 Task: Reply to email with the signature Brenda Cooper with the subject Reminder for a vacation from softage.10@softage.net with the message I need your help in coordinating the logistics for the upcoming event. with BCC to softage.4@softage.net with an attached document Presentation.pptx
Action: Mouse moved to (1007, 190)
Screenshot: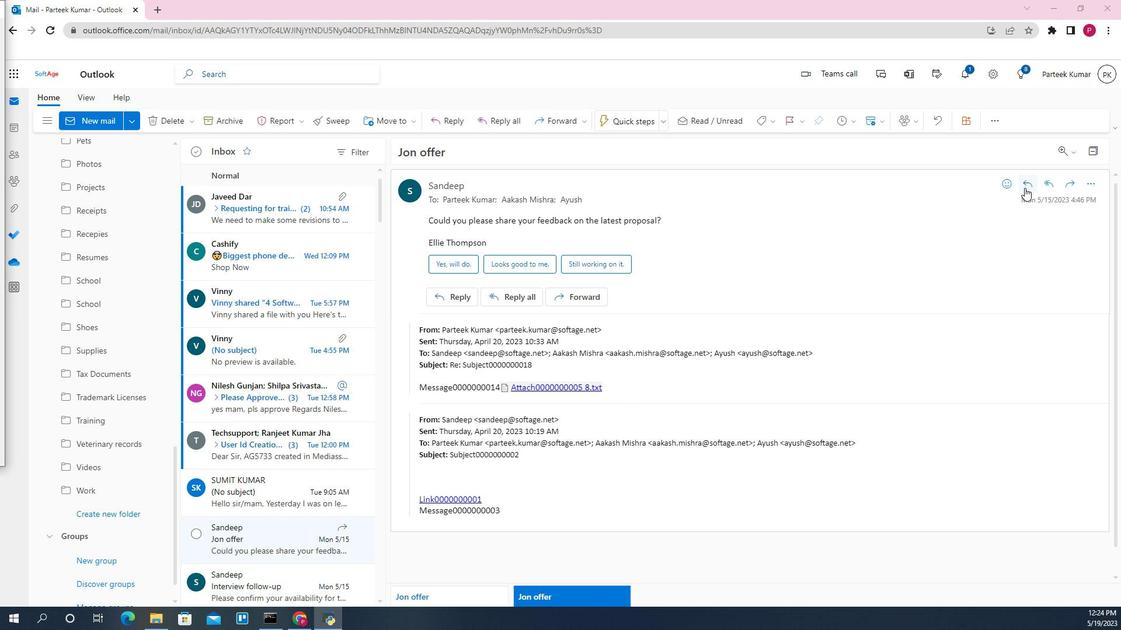 
Action: Mouse pressed left at (1007, 190)
Screenshot: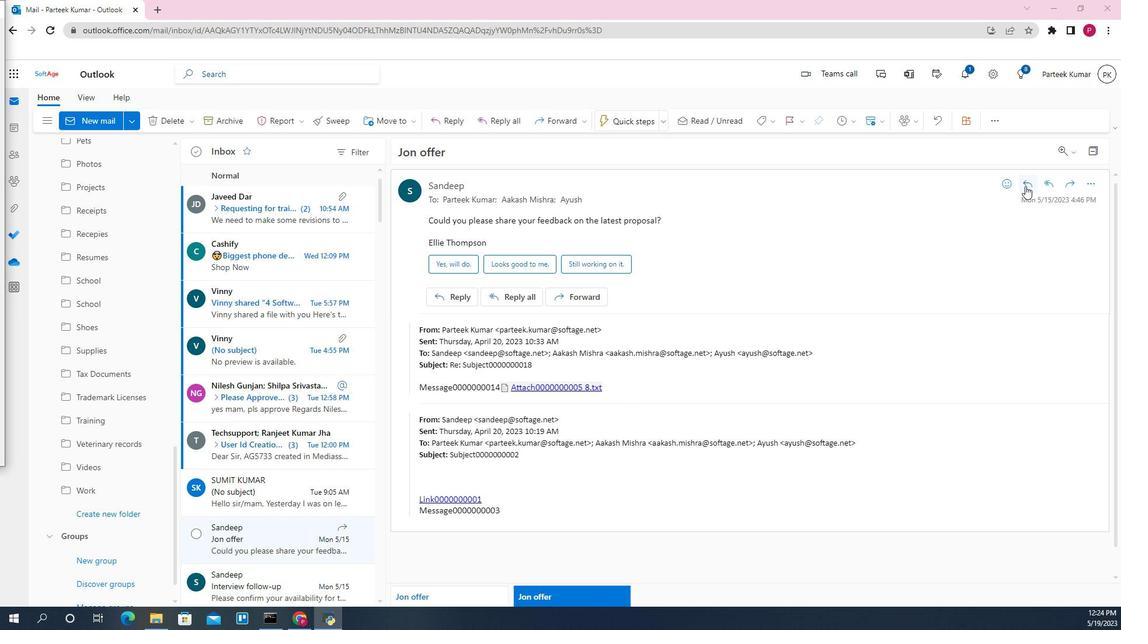 
Action: Mouse moved to (405, 324)
Screenshot: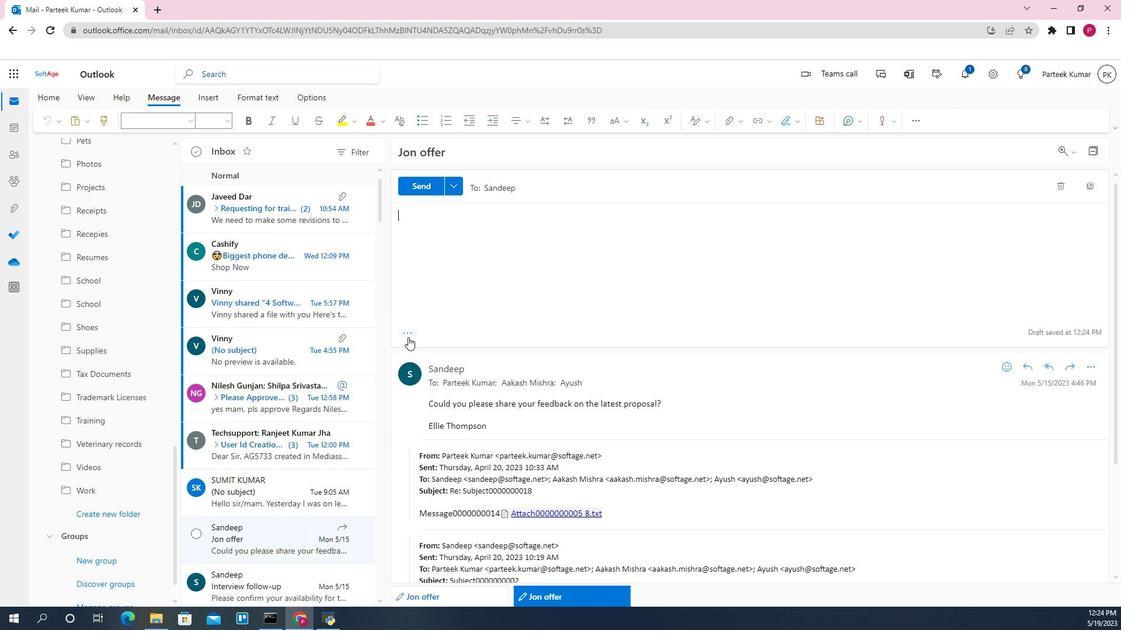 
Action: Mouse pressed left at (405, 324)
Screenshot: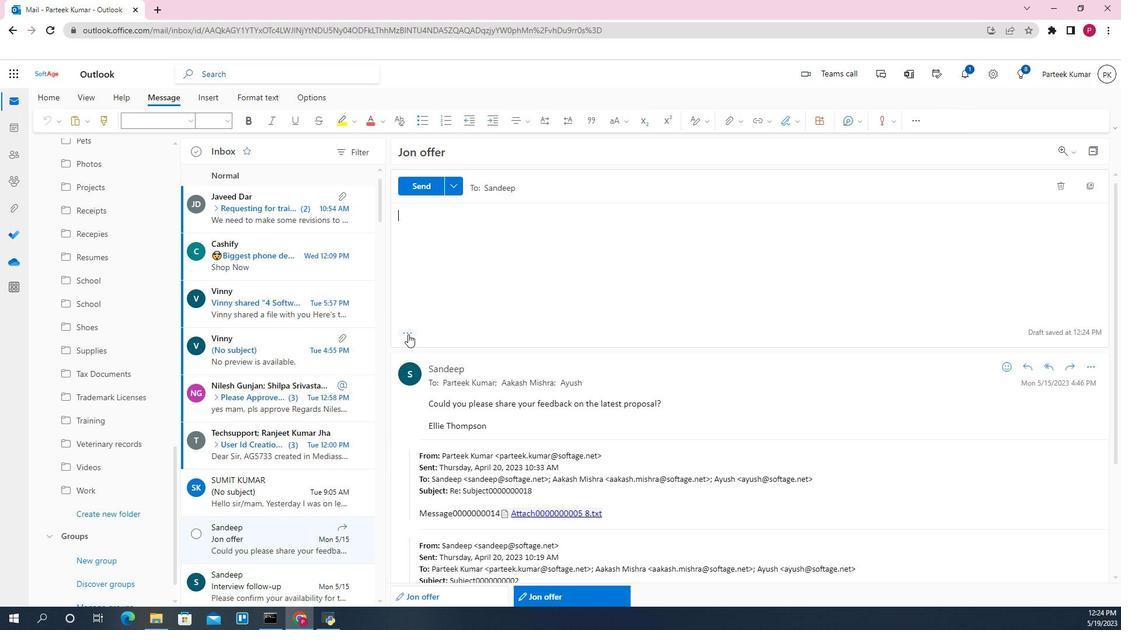 
Action: Mouse moved to (770, 131)
Screenshot: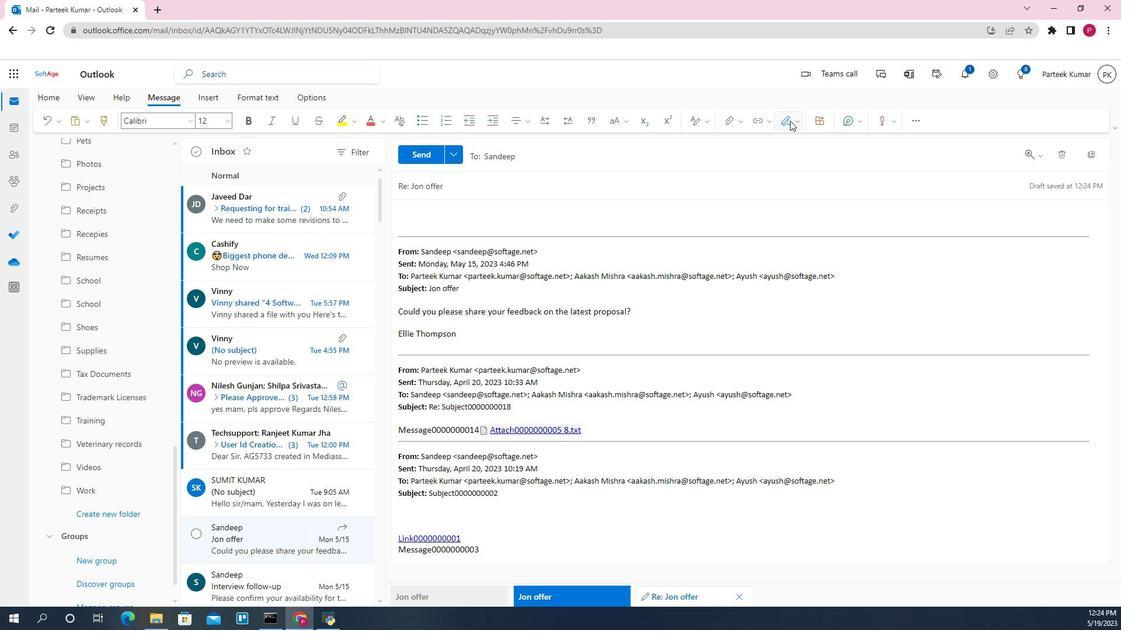 
Action: Mouse pressed left at (770, 131)
Screenshot: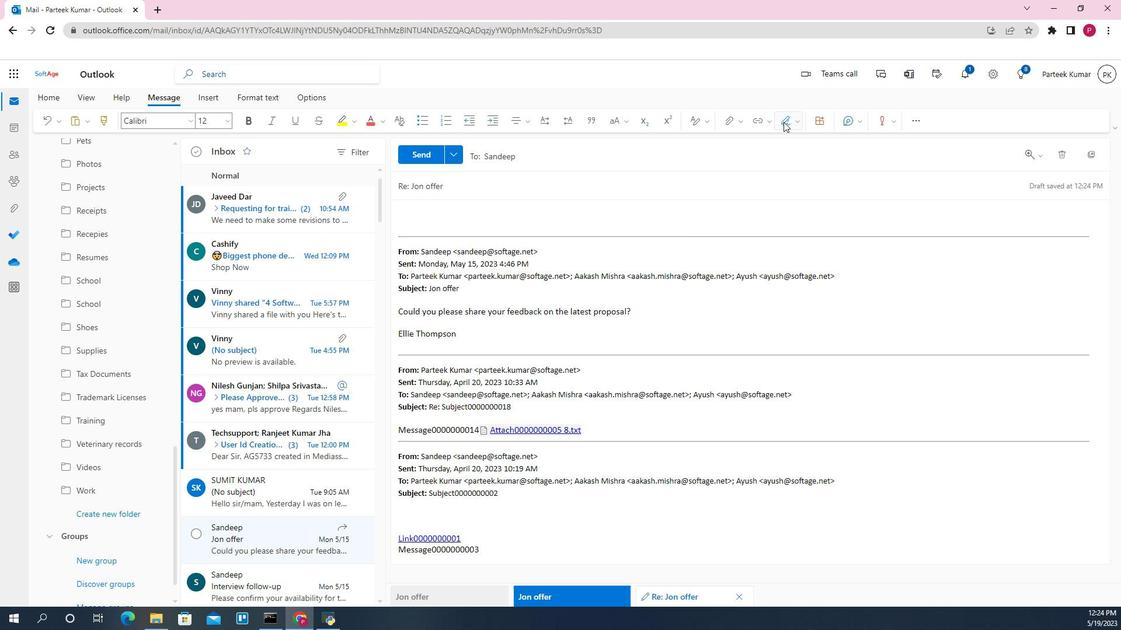 
Action: Mouse moved to (753, 175)
Screenshot: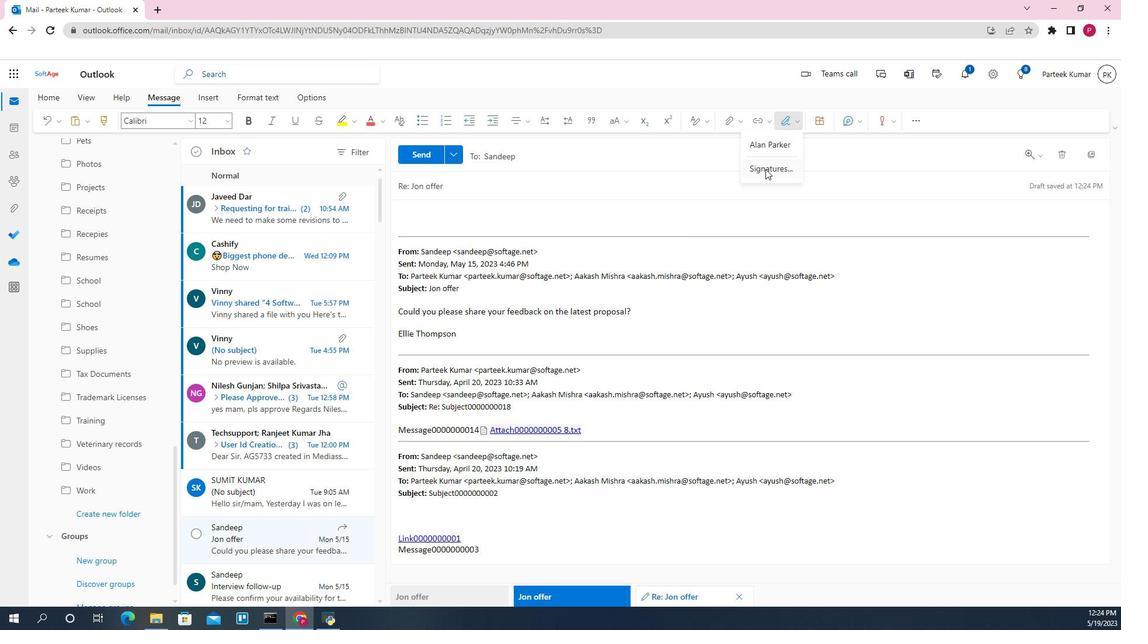
Action: Mouse pressed left at (753, 175)
Screenshot: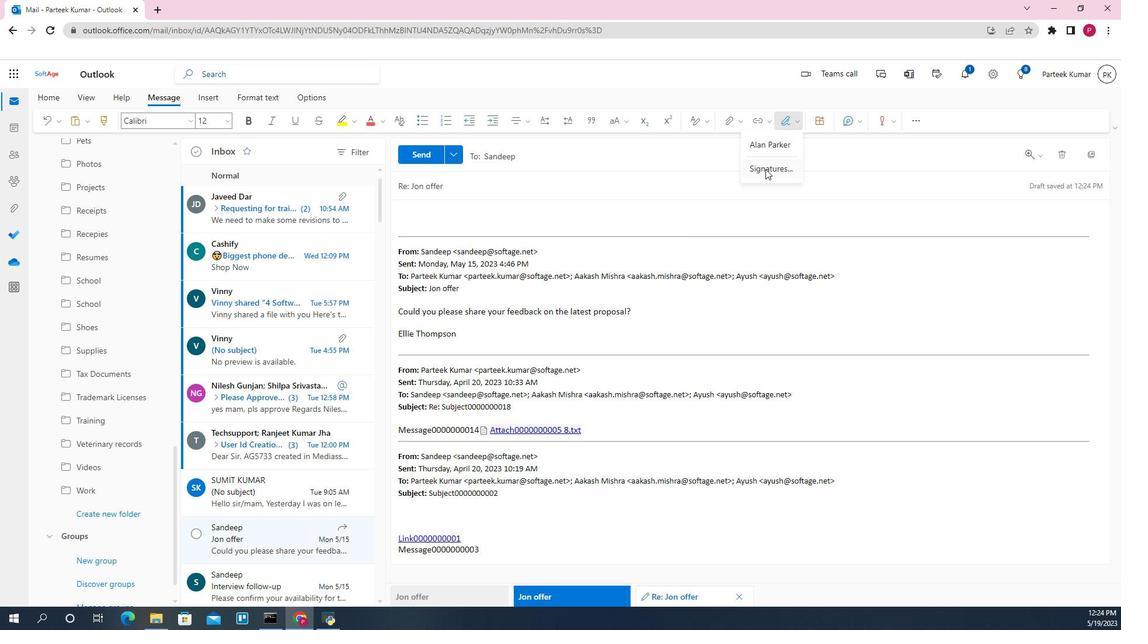 
Action: Mouse moved to (771, 211)
Screenshot: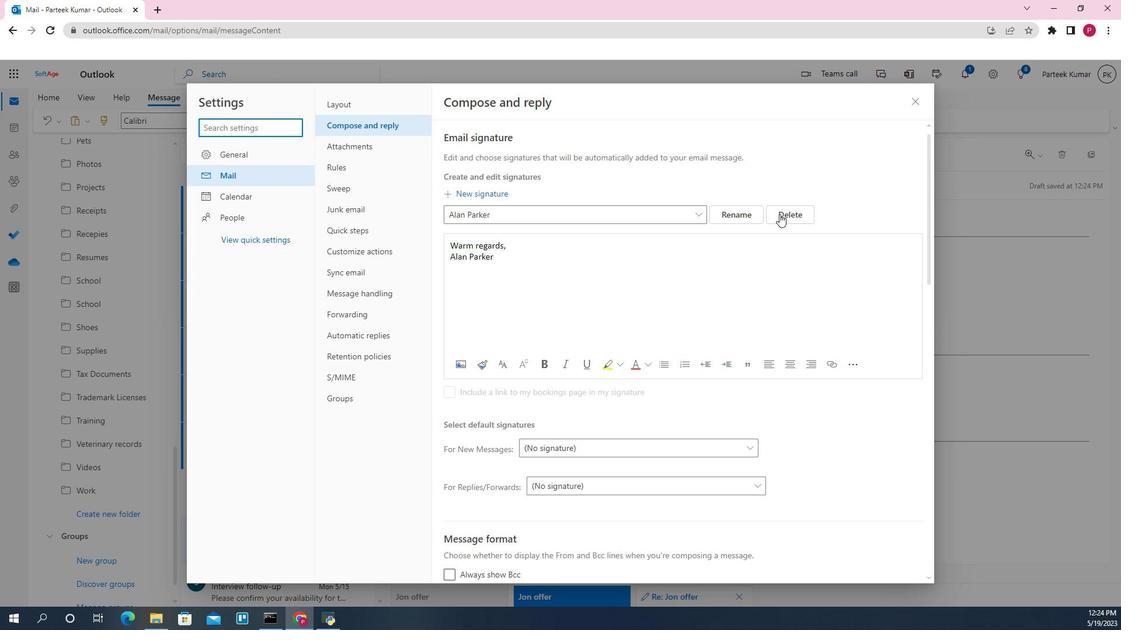 
Action: Mouse pressed left at (771, 211)
Screenshot: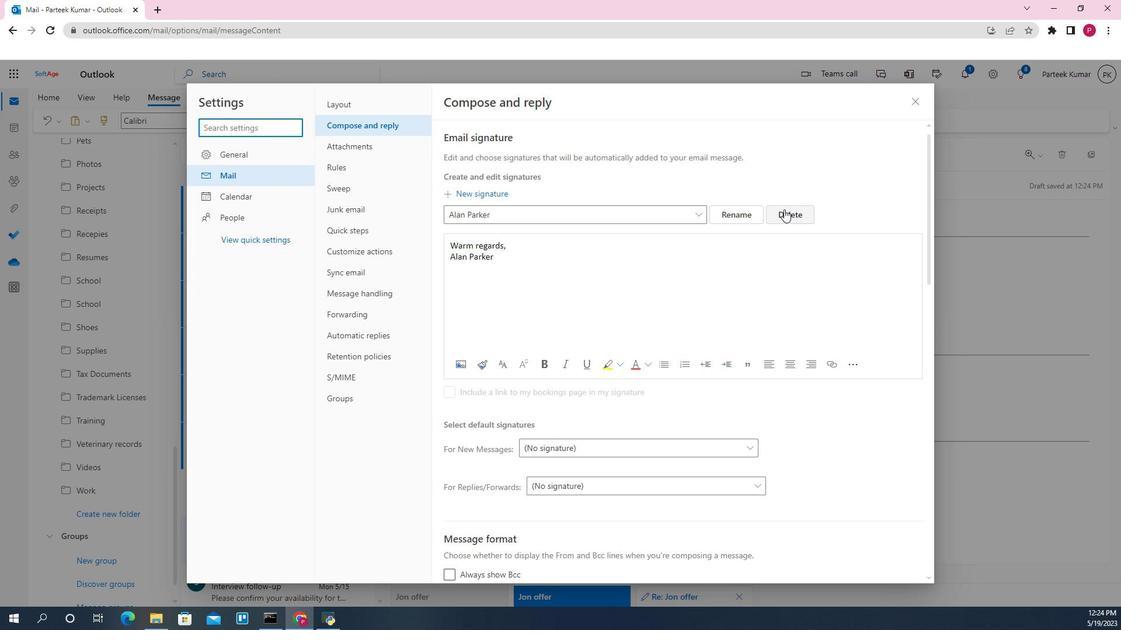 
Action: Mouse moved to (600, 221)
Screenshot: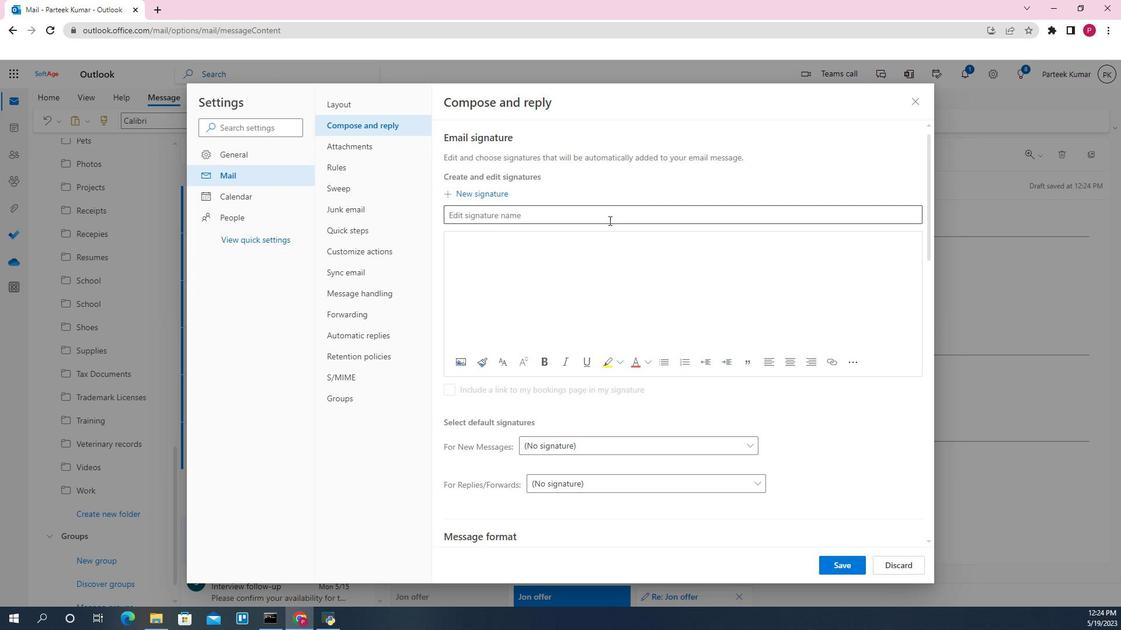
Action: Mouse pressed left at (600, 221)
Screenshot: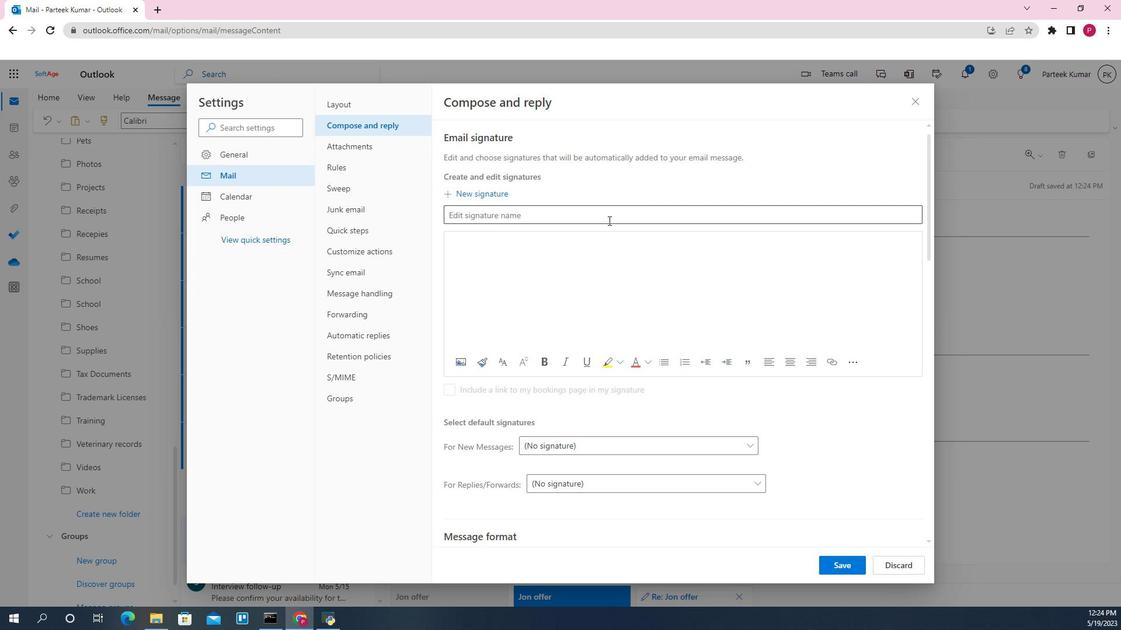 
Action: Key pressed <Key.shift><Key.shift><Key.shift><Key.shift><Key.shift>Brenda<Key.space><Key.shift>Cooper<Key.space>
Screenshot: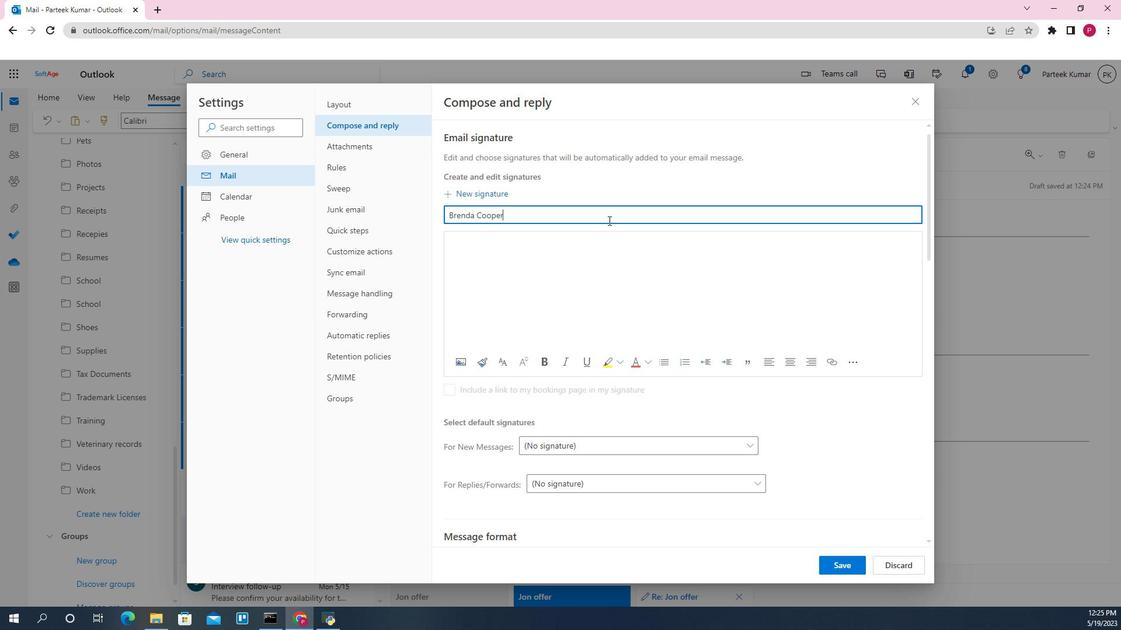 
Action: Mouse moved to (573, 242)
Screenshot: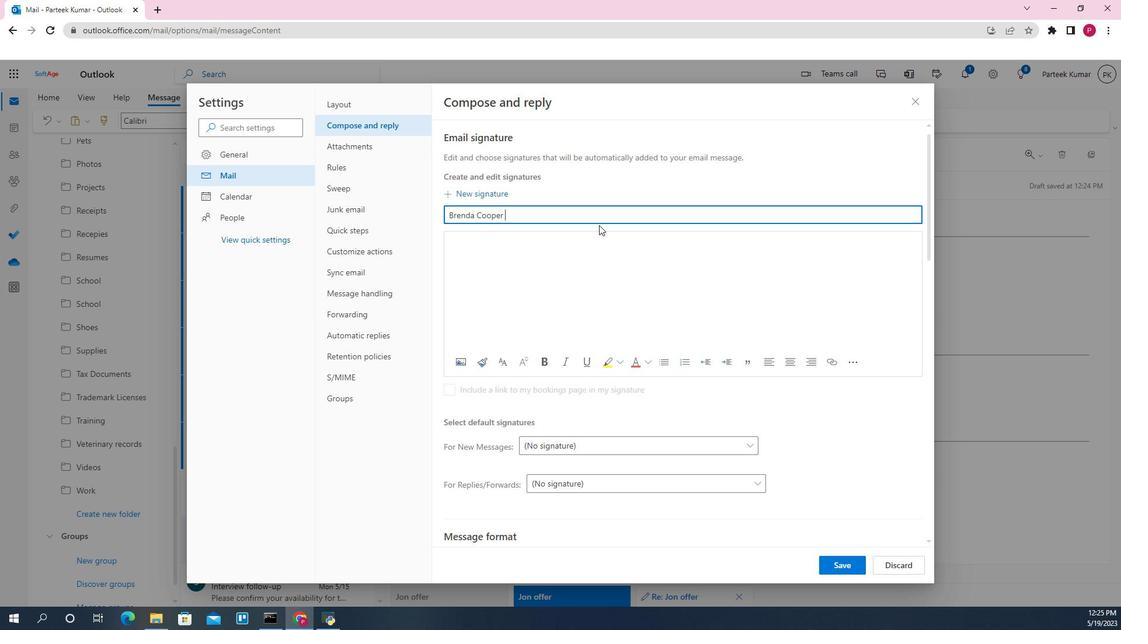 
Action: Mouse pressed left at (573, 242)
Screenshot: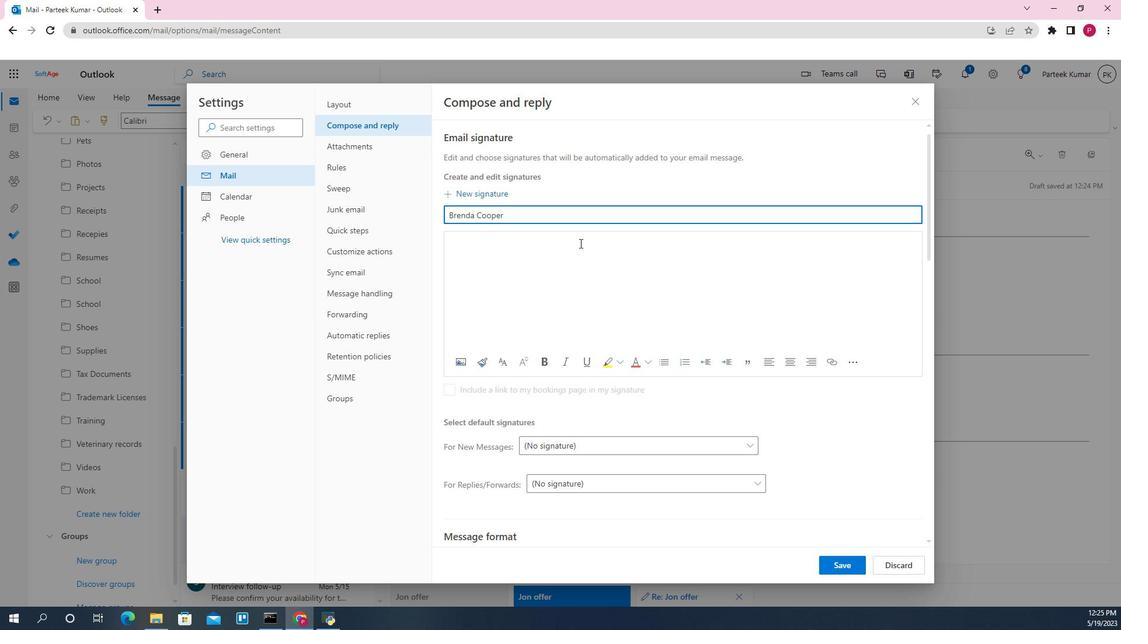 
Action: Key pressed <Key.shift><Key.shift><Key.shift>Brenda<Key.space><Key.shift>Cooper<Key.space>
Screenshot: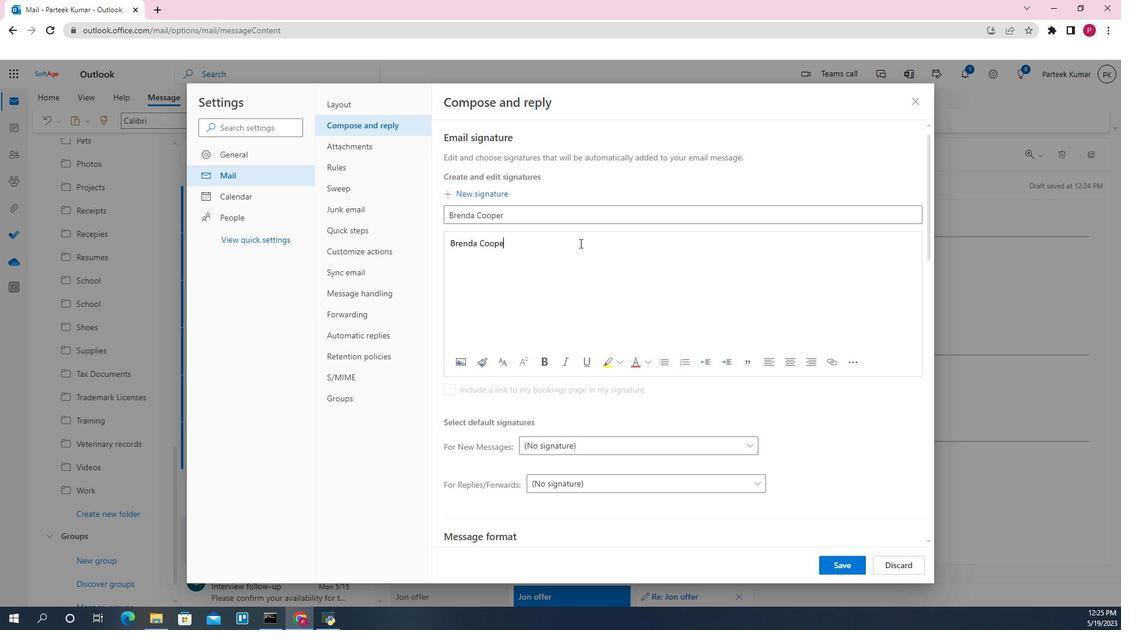 
Action: Mouse moved to (818, 537)
Screenshot: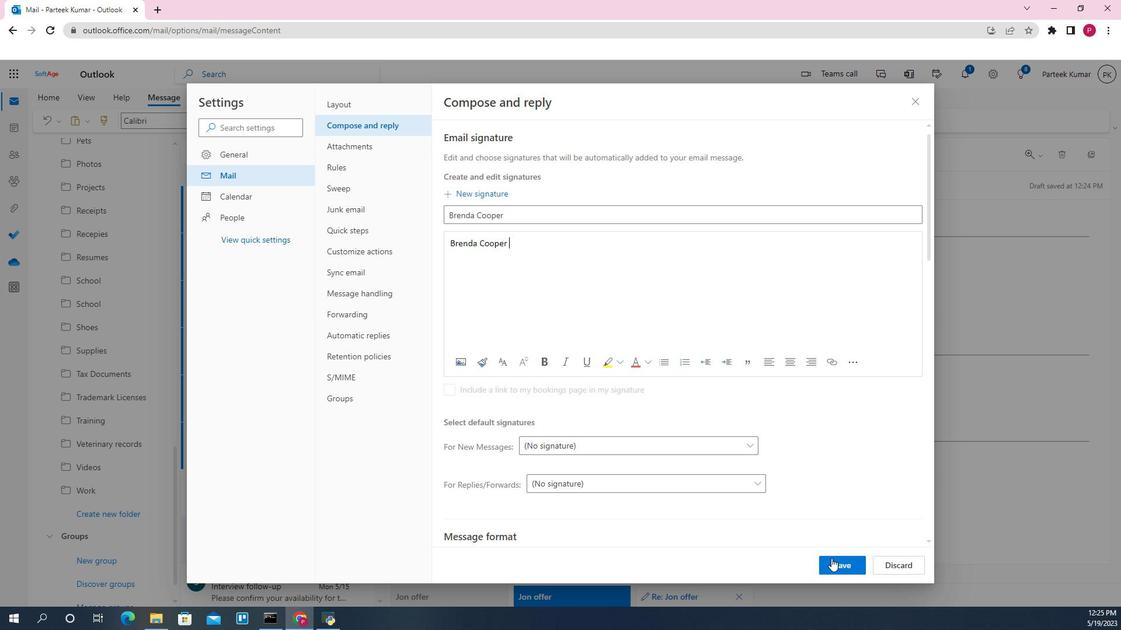 
Action: Mouse pressed left at (818, 537)
Screenshot: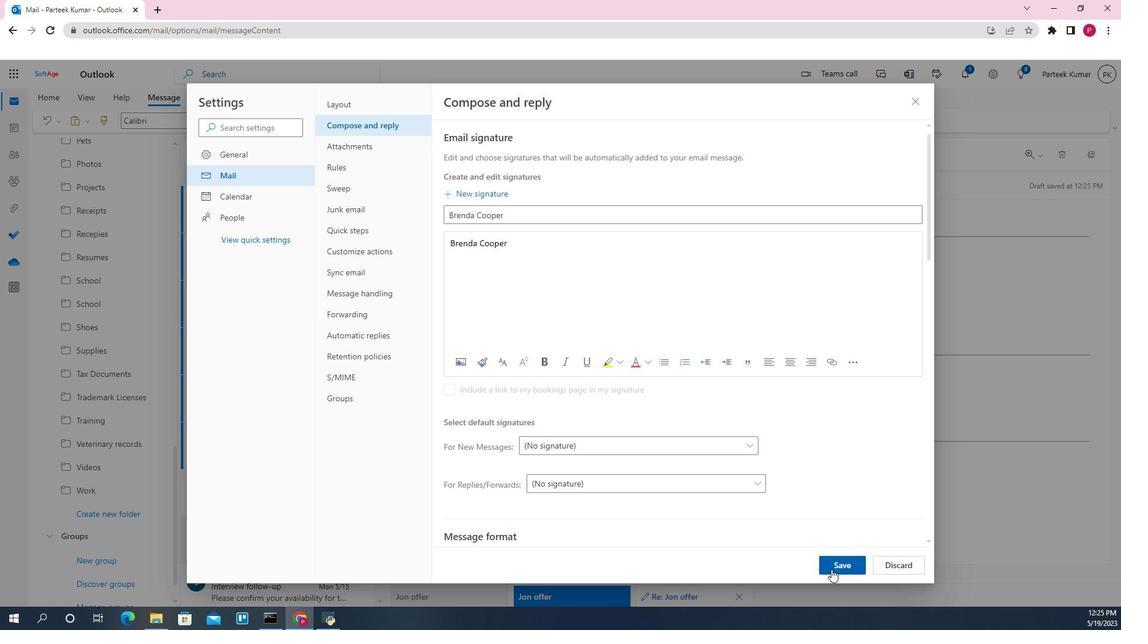 
Action: Mouse moved to (902, 109)
Screenshot: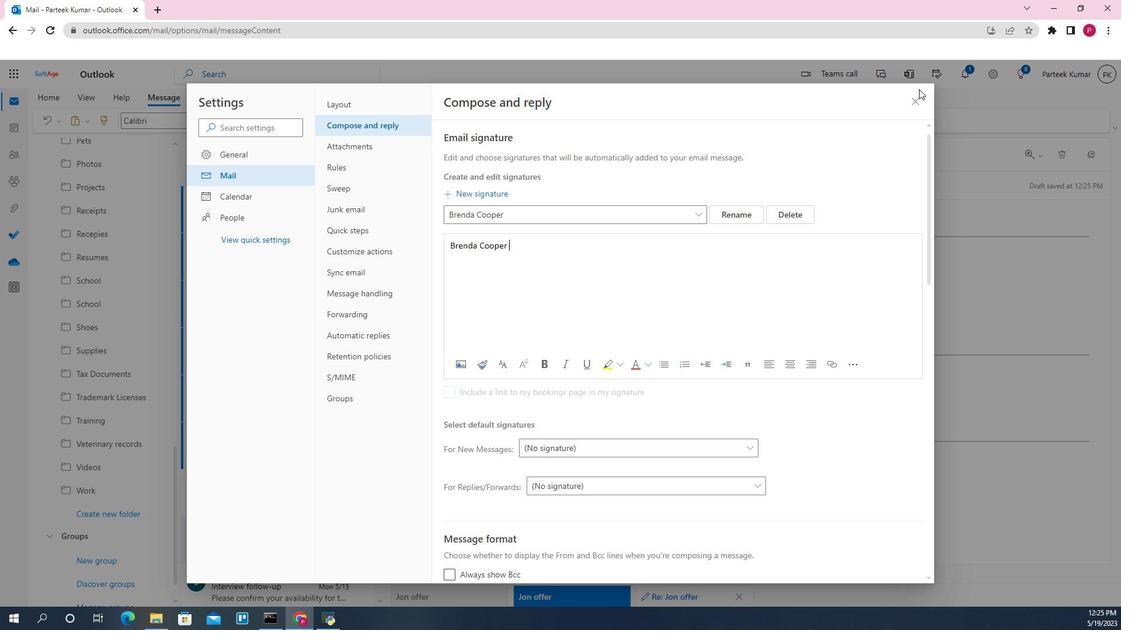 
Action: Mouse pressed left at (902, 109)
Screenshot: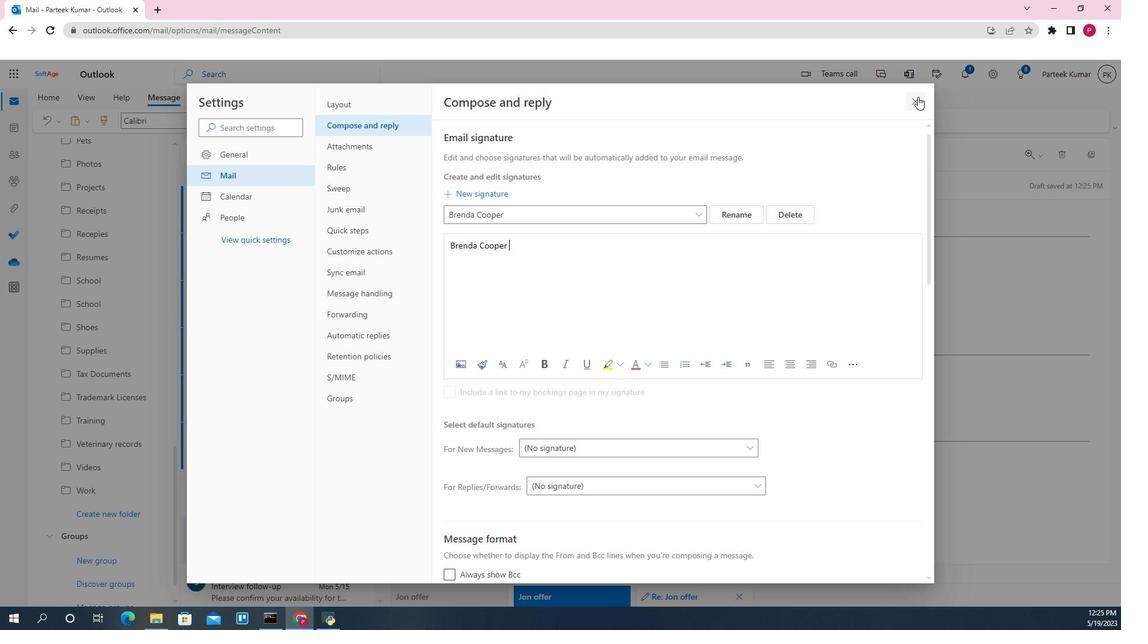 
Action: Mouse moved to (774, 136)
Screenshot: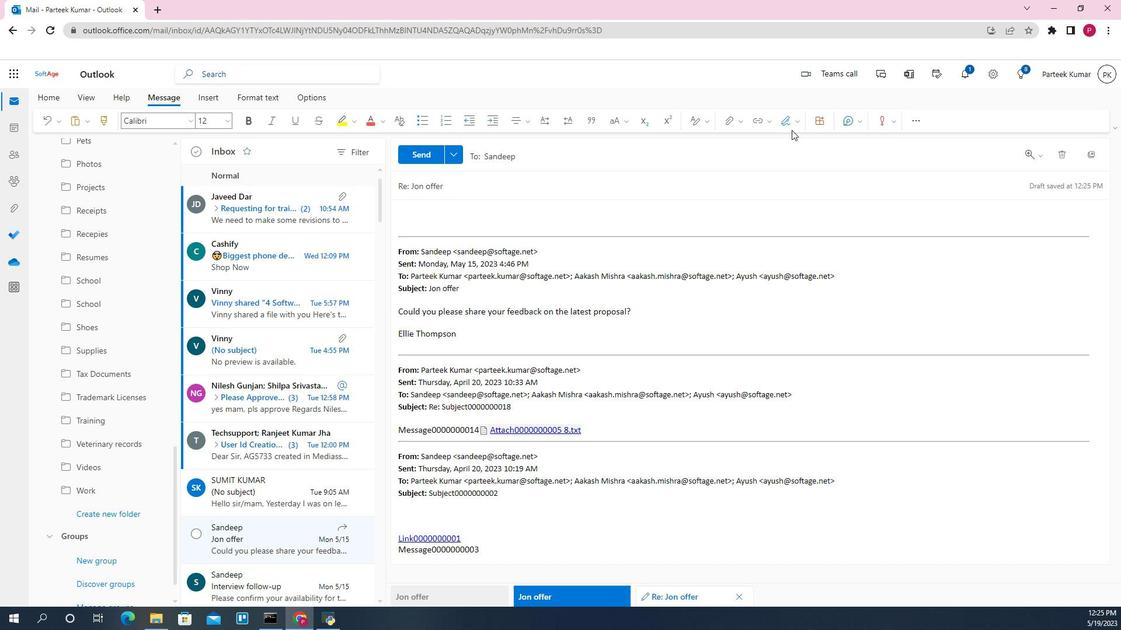 
Action: Mouse pressed left at (774, 136)
Screenshot: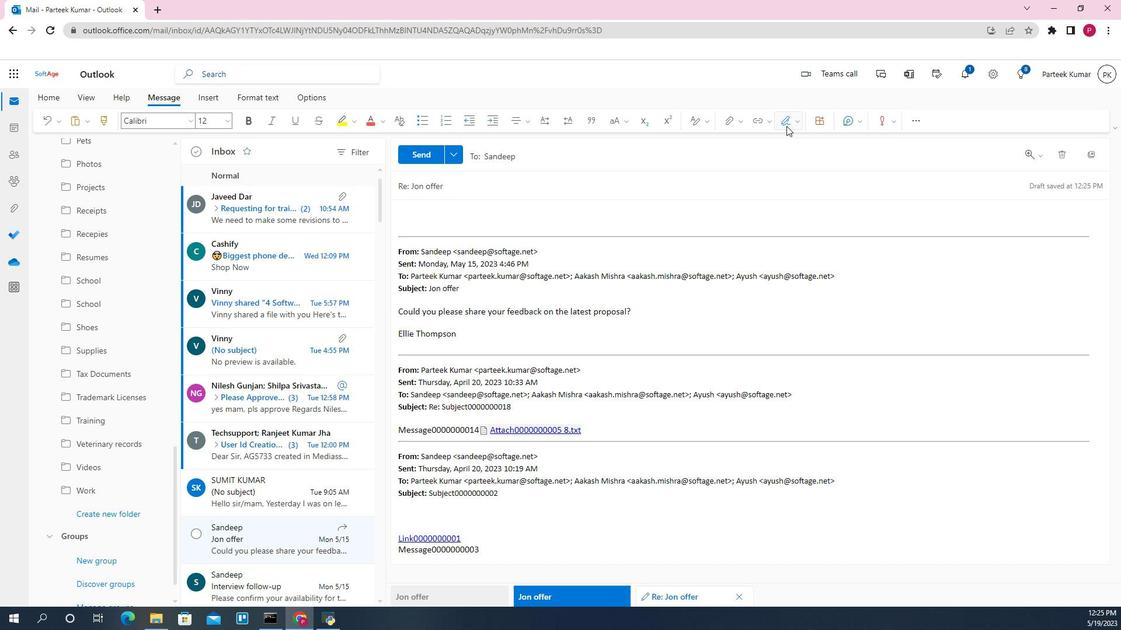 
Action: Mouse moved to (766, 155)
Screenshot: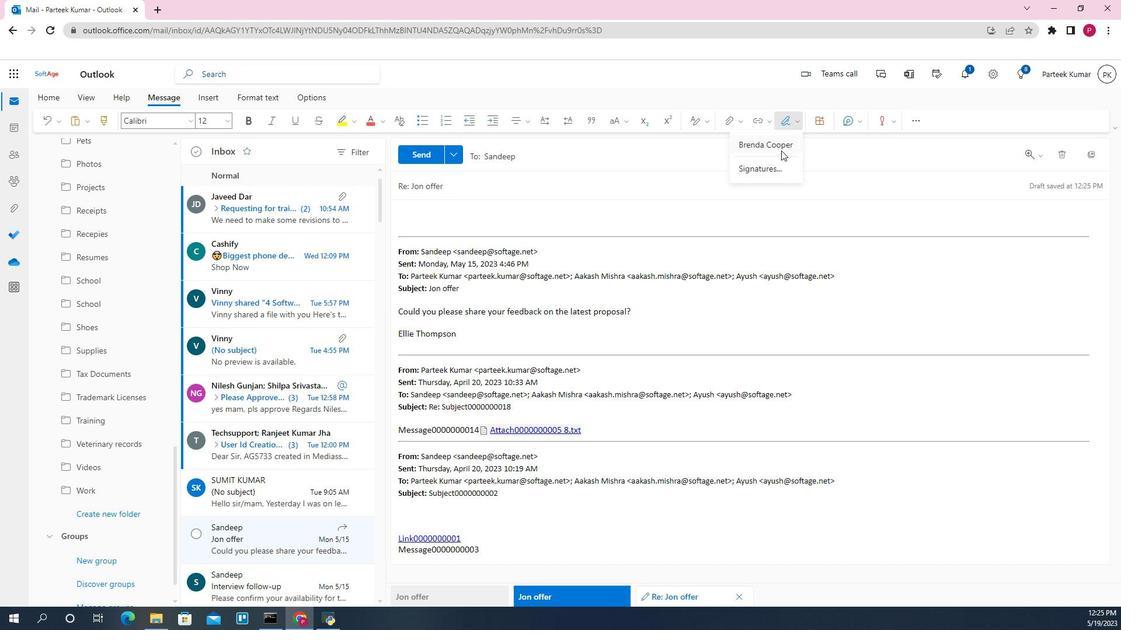 
Action: Mouse pressed left at (766, 155)
Screenshot: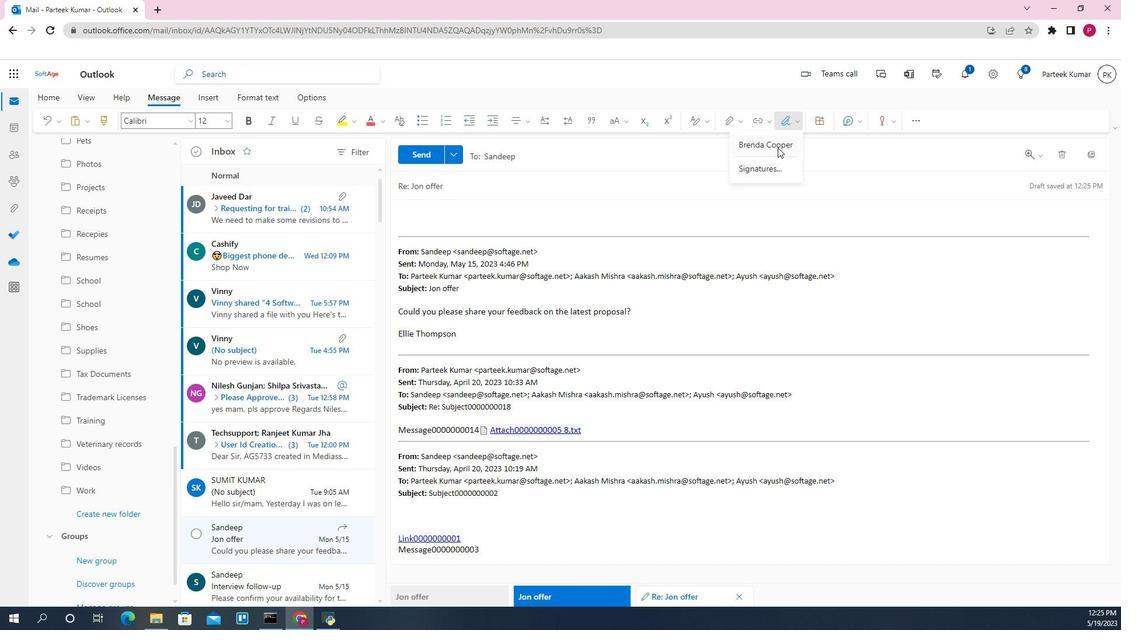 
Action: Mouse moved to (449, 193)
Screenshot: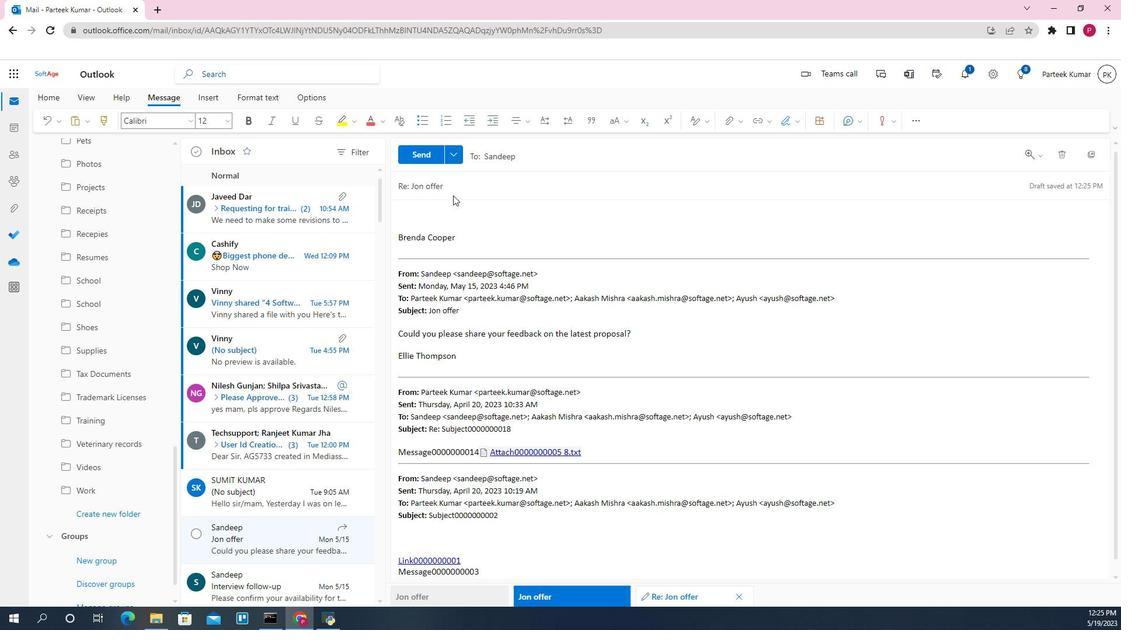 
Action: Mouse pressed left at (449, 193)
Screenshot: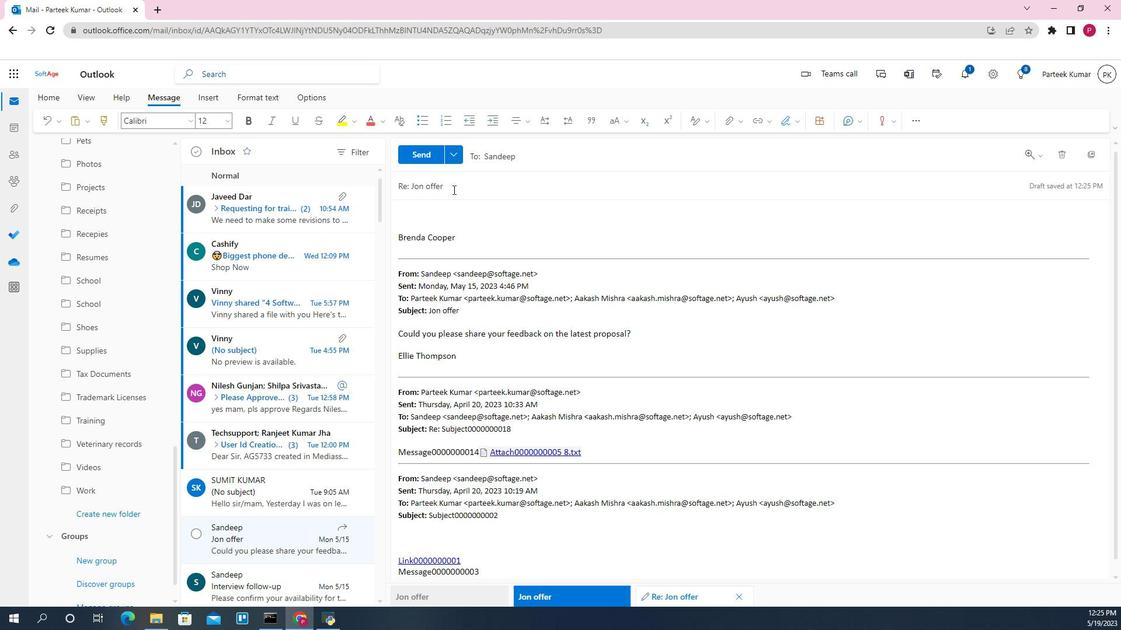 
Action: Mouse moved to (409, 199)
Screenshot: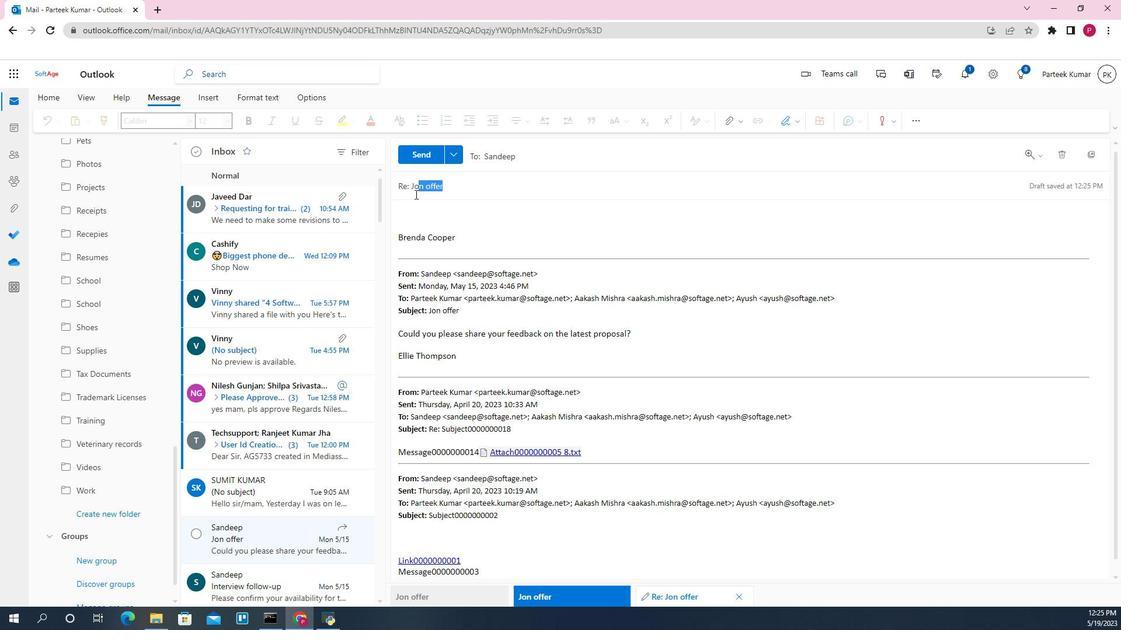 
Action: Key pressed <Key.shift>Reminder<Key.space>for<Key.space>a<Key.space>vacation<Key.space>
Screenshot: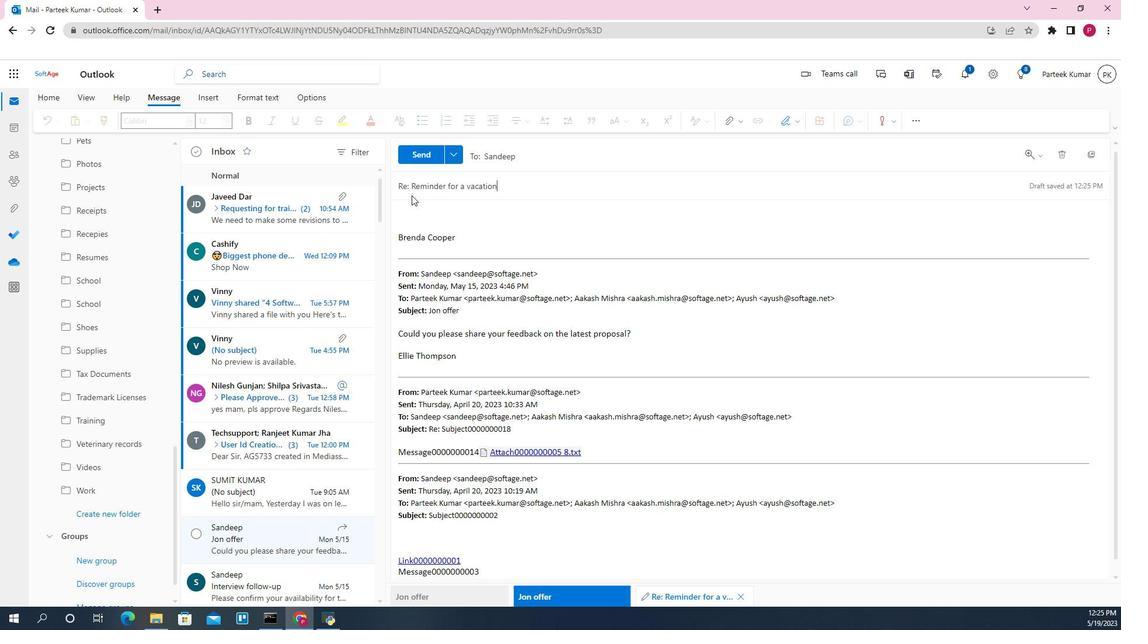 
Action: Mouse moved to (402, 210)
Screenshot: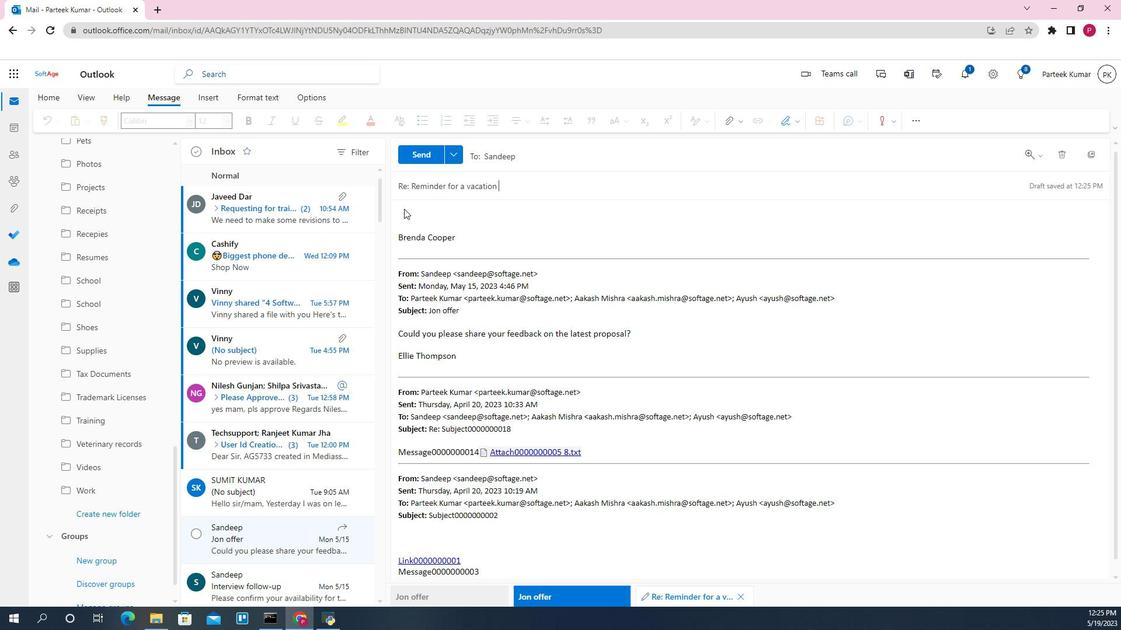 
Action: Key pressed <Key.tab><Key.shift>I<Key.space>need<Key.space>your<Key.space>help<Key.space>o<Key.backspace>in<Key.space>coordinating<Key.space>the<Key.space>logistics<Key.space>for<Key.space>the<Key.space>upcoming<Key.space>event<Key.space><Key.backspace>.<Key.space>
Screenshot: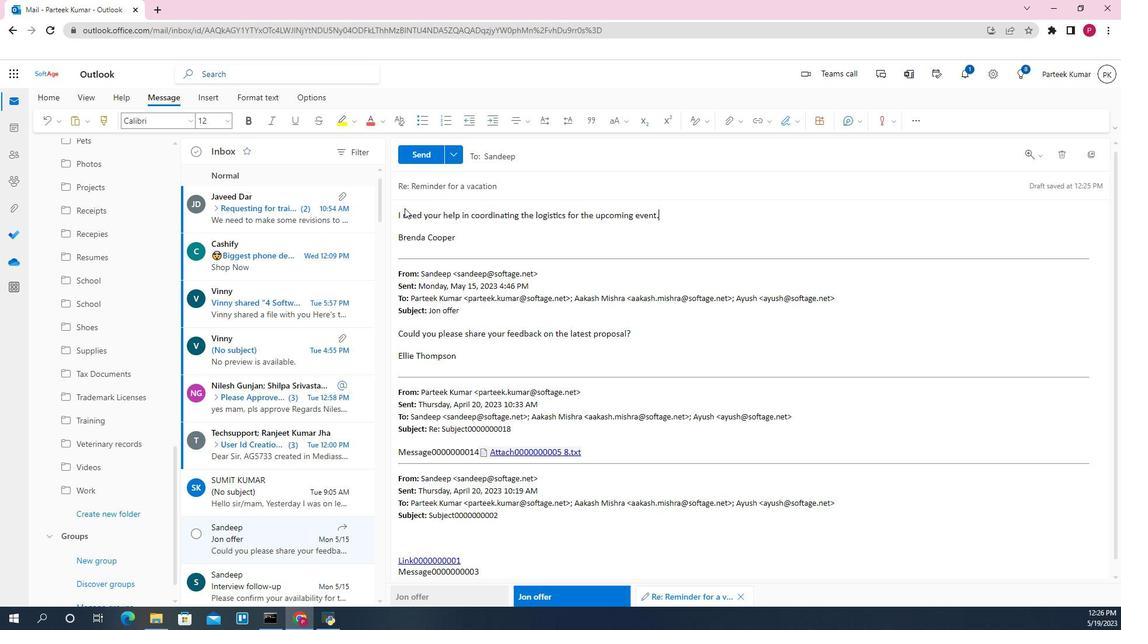 
Action: Mouse moved to (913, 161)
Screenshot: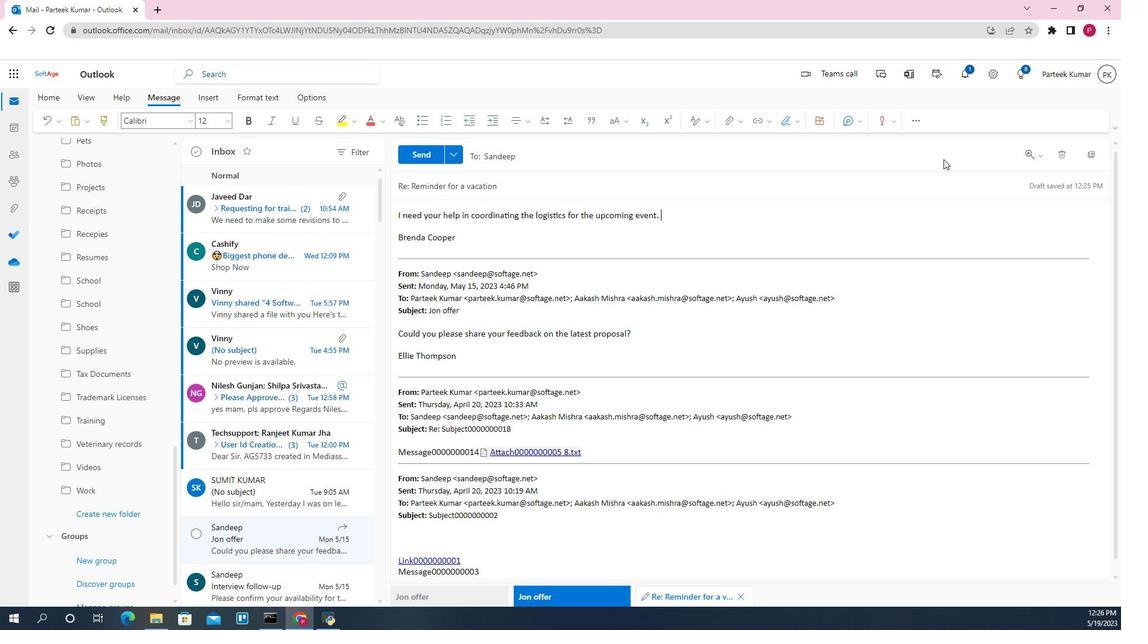 
Action: Mouse pressed left at (913, 161)
Screenshot: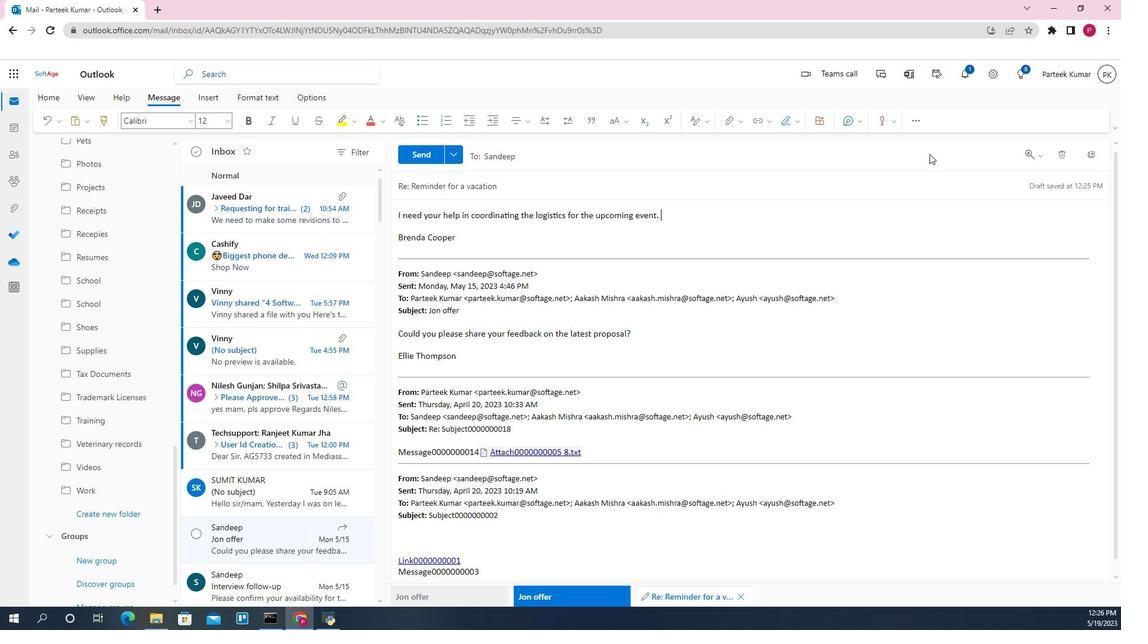 
Action: Mouse moved to (1075, 190)
Screenshot: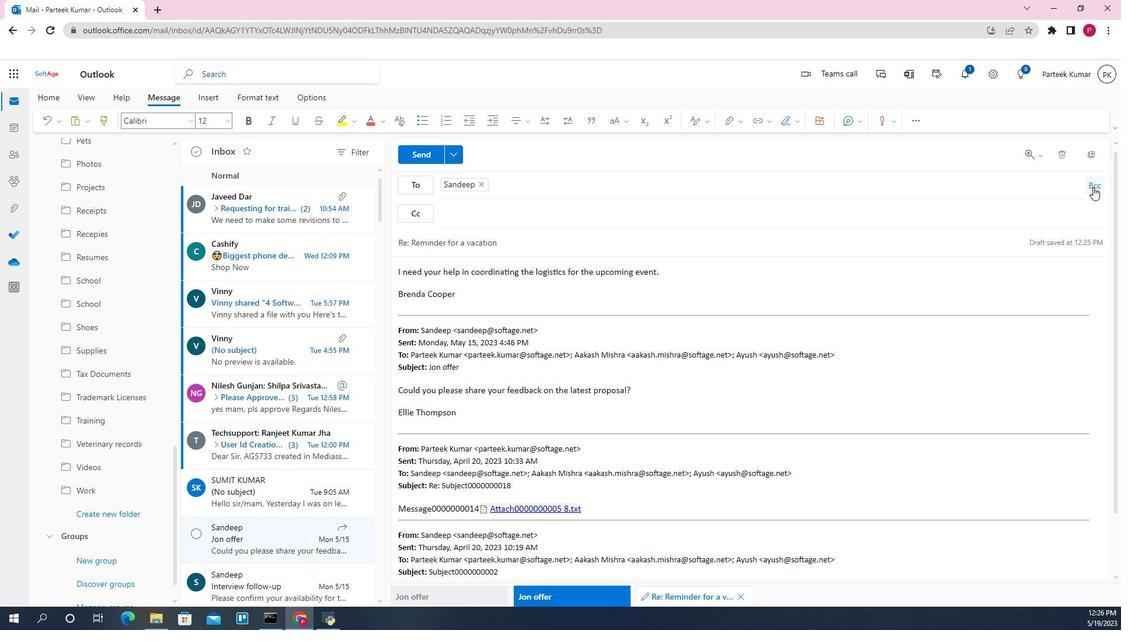 
Action: Mouse pressed left at (1075, 190)
Screenshot: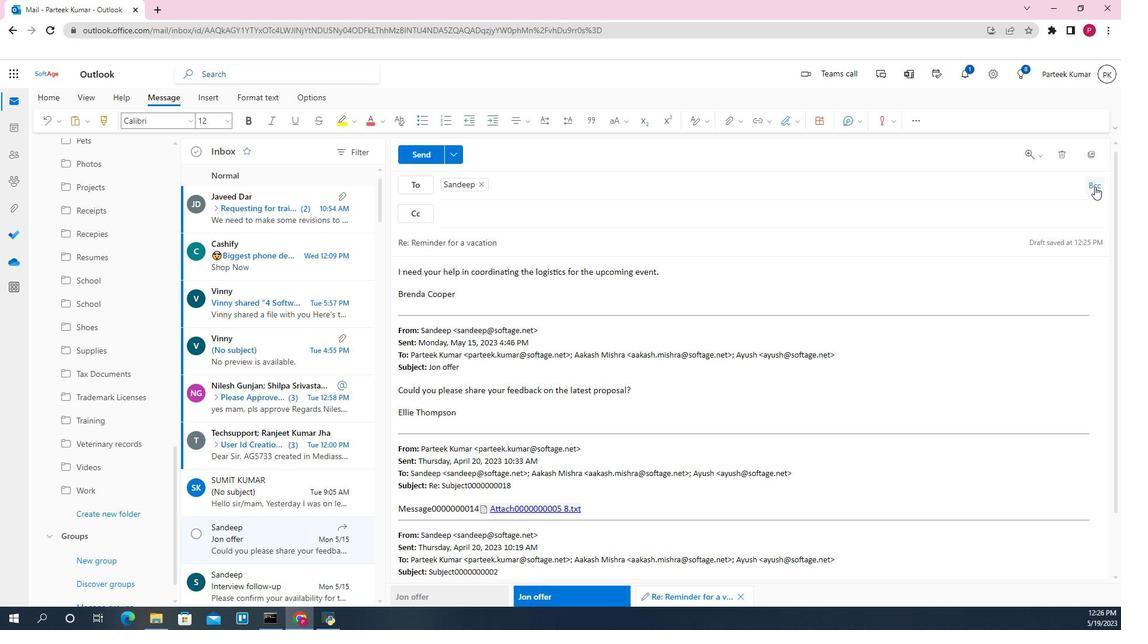 
Action: Mouse moved to (684, 242)
Screenshot: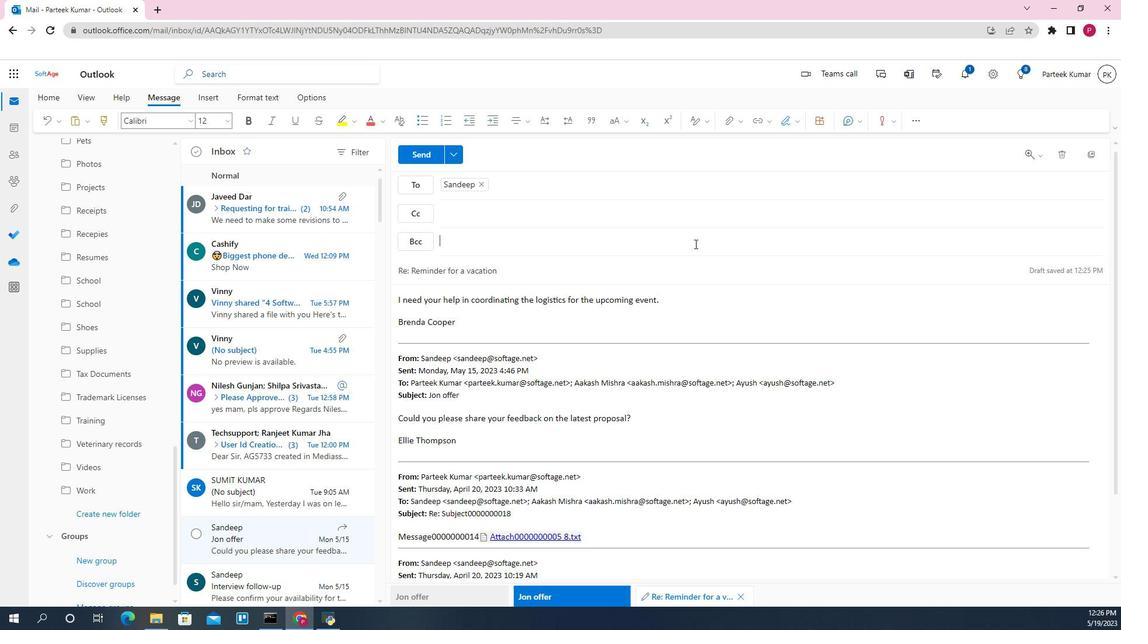 
Action: Key pressed softage.4<Key.shift>@si<Key.backspace>oftage.net<Key.enter>
Screenshot: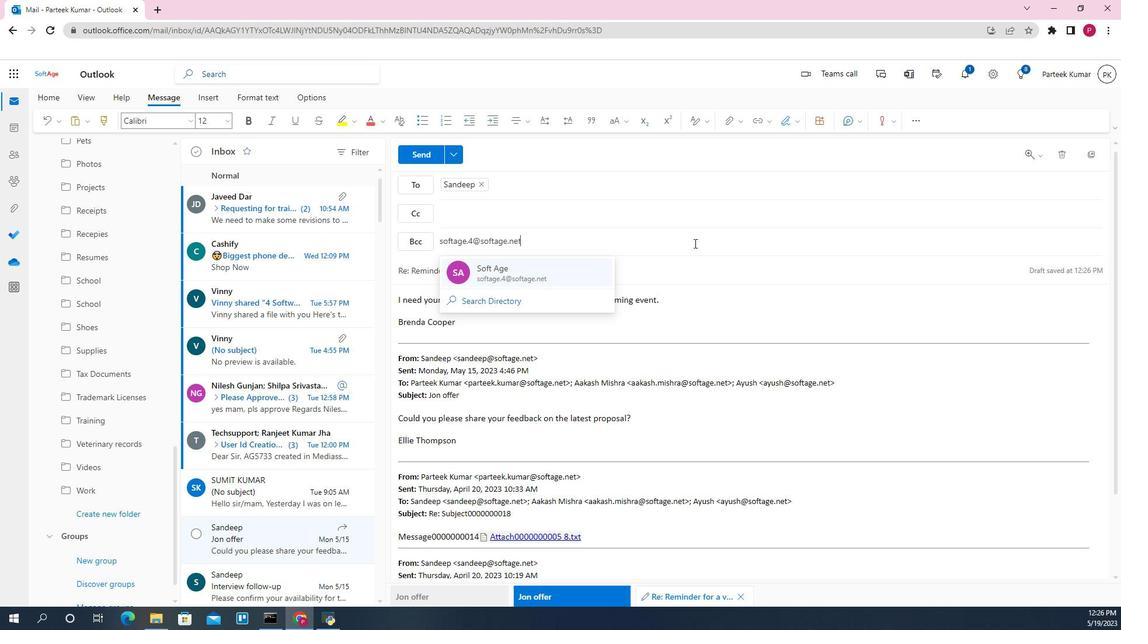 
Action: Mouse moved to (721, 130)
Screenshot: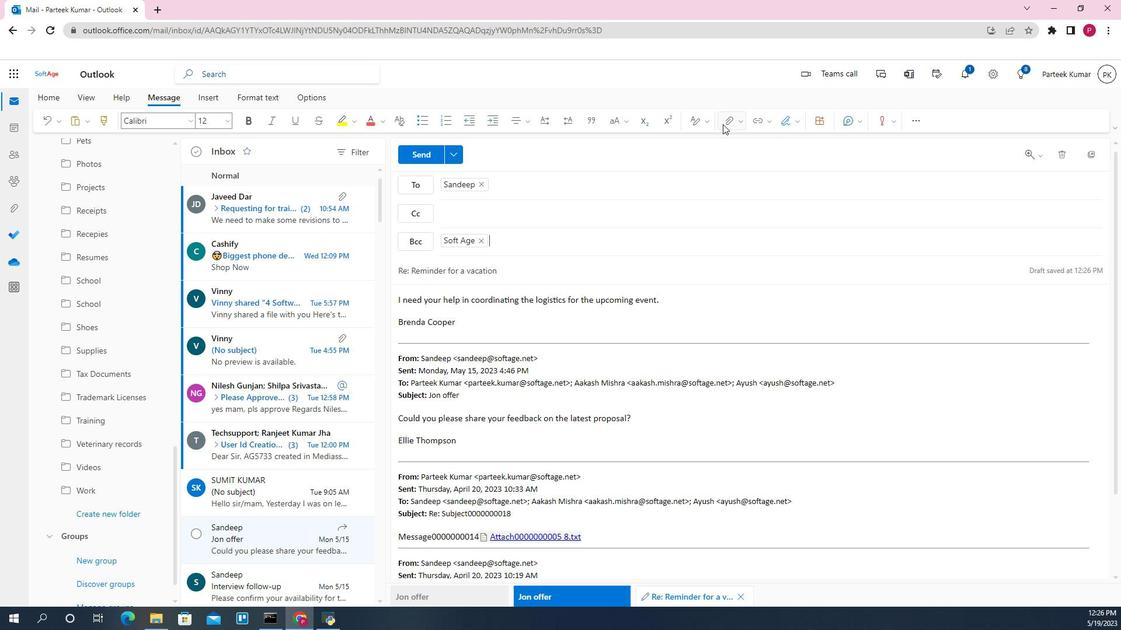 
Action: Mouse pressed left at (721, 130)
Screenshot: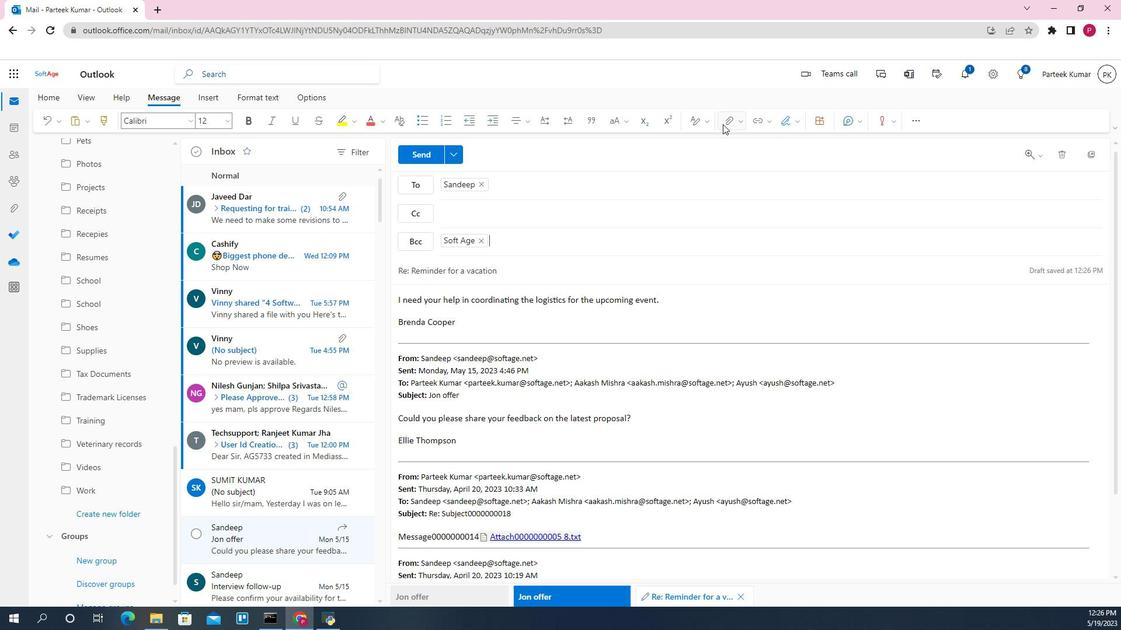
Action: Mouse moved to (645, 153)
Screenshot: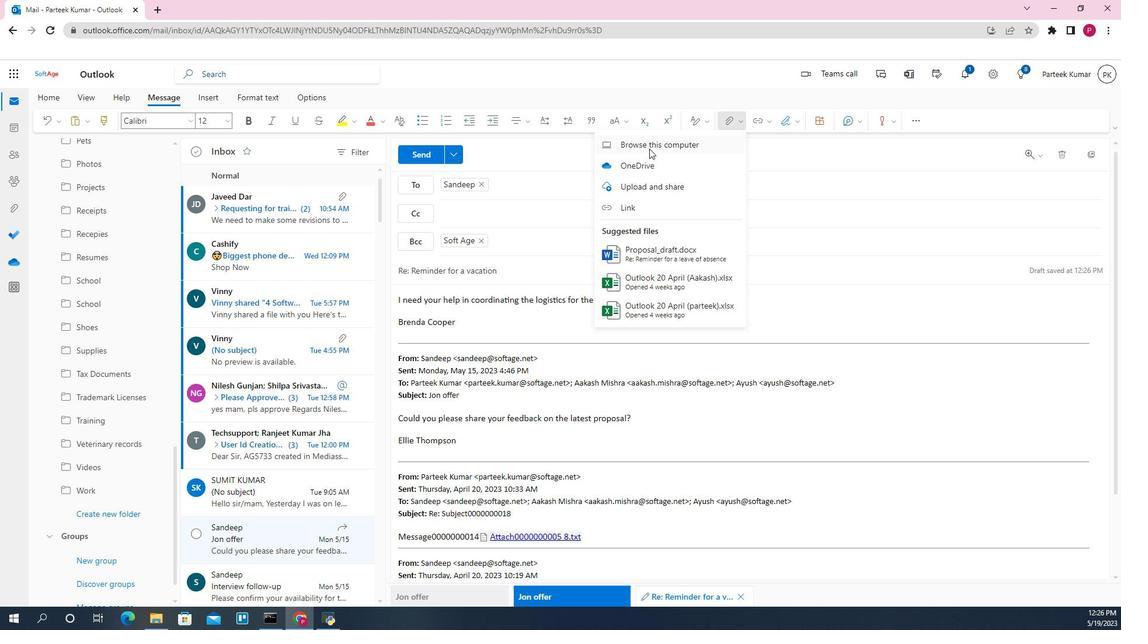 
Action: Mouse pressed left at (645, 153)
Screenshot: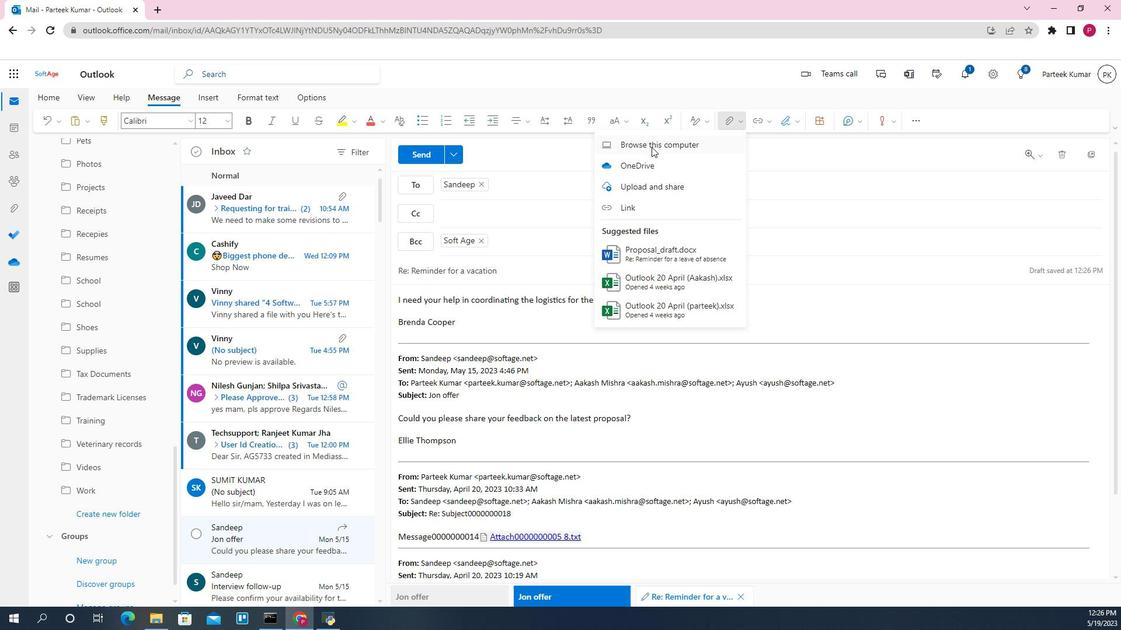 
Action: Mouse moved to (236, 123)
Screenshot: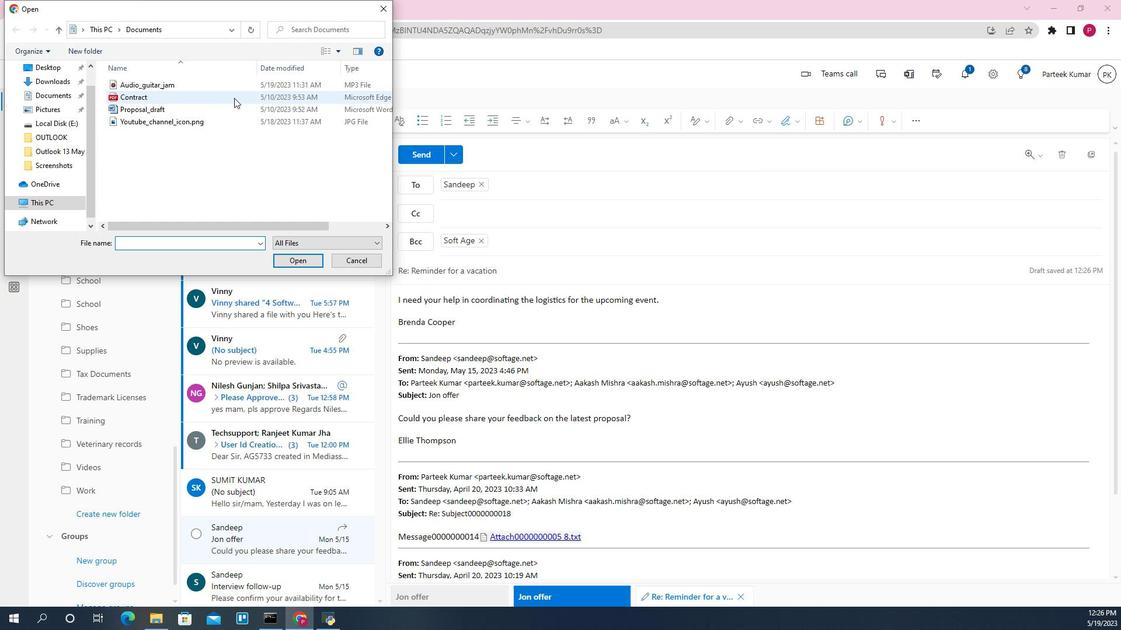 
Action: Mouse pressed left at (236, 123)
Screenshot: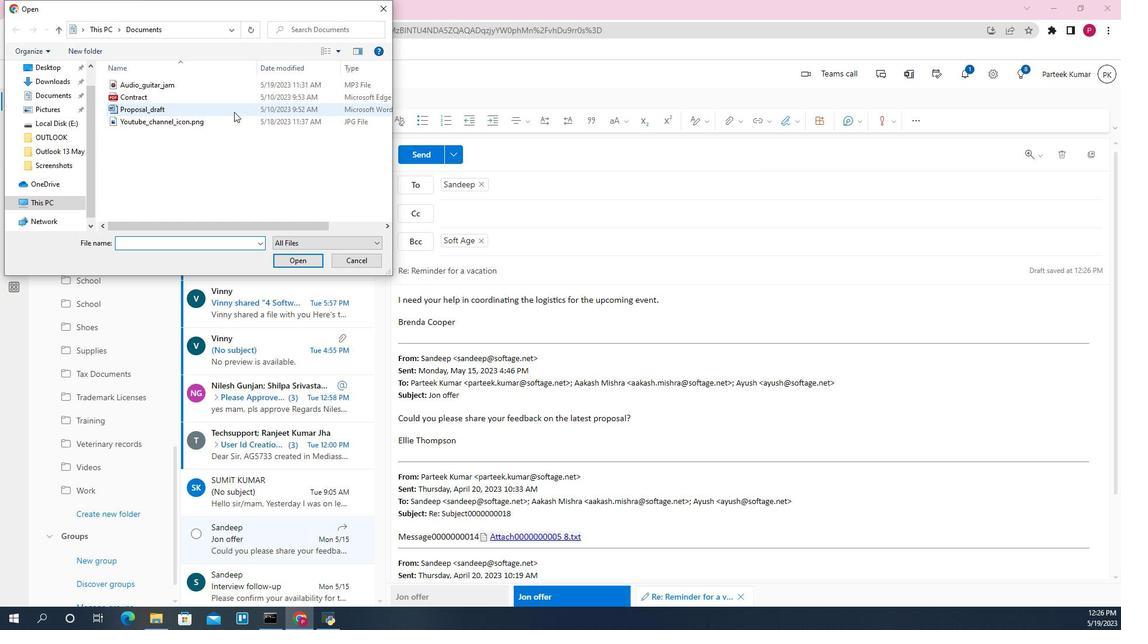 
Action: Key pressed <Key.f2><Key.shift>Presentaton.pptx
Screenshot: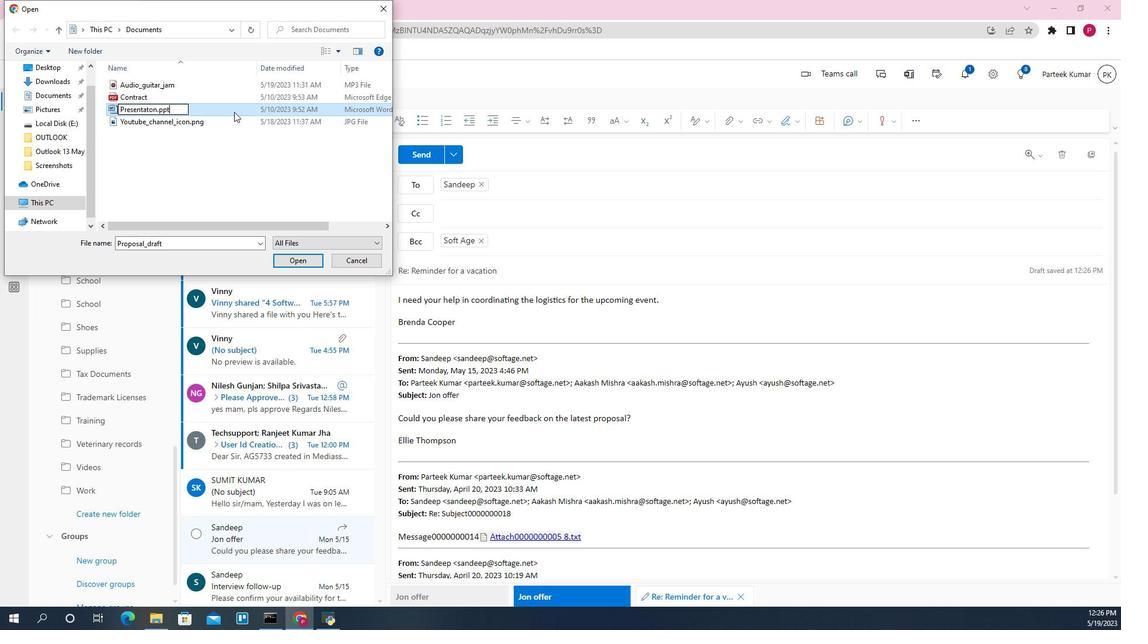 
Action: Mouse moved to (280, 273)
Screenshot: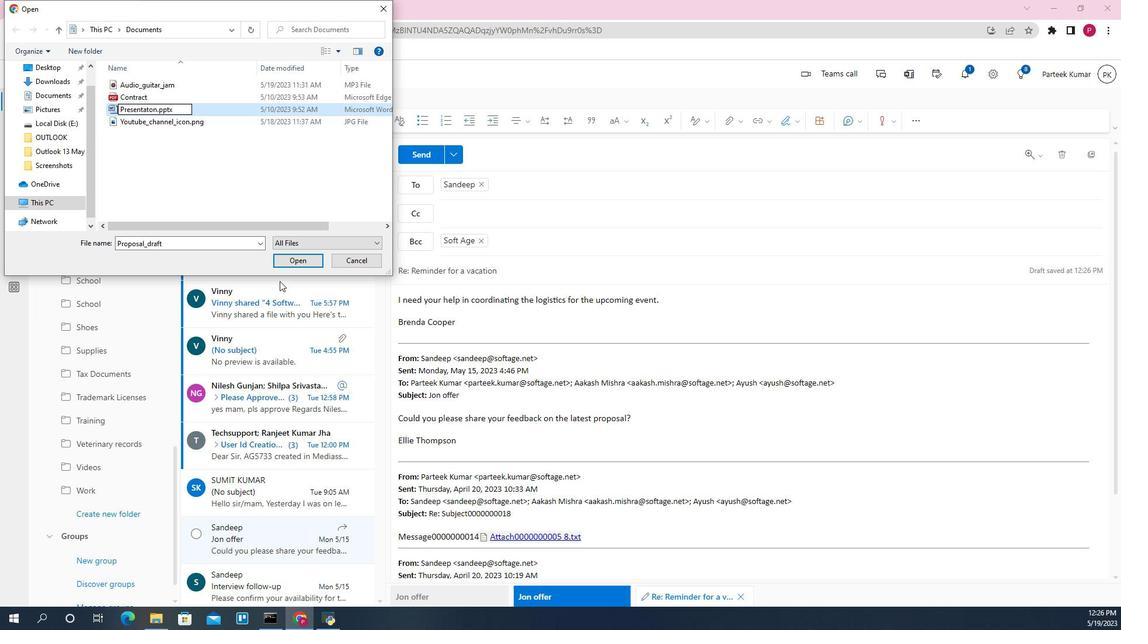 
Action: Key pressed <Key.enter>
Screenshot: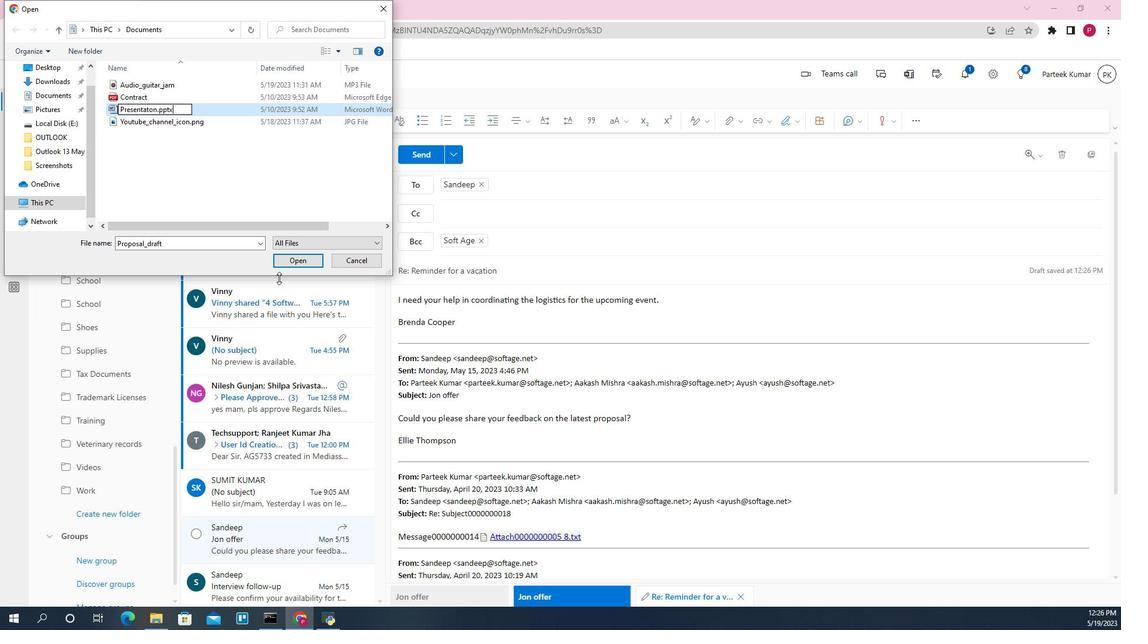 
Action: Mouse moved to (231, 122)
Screenshot: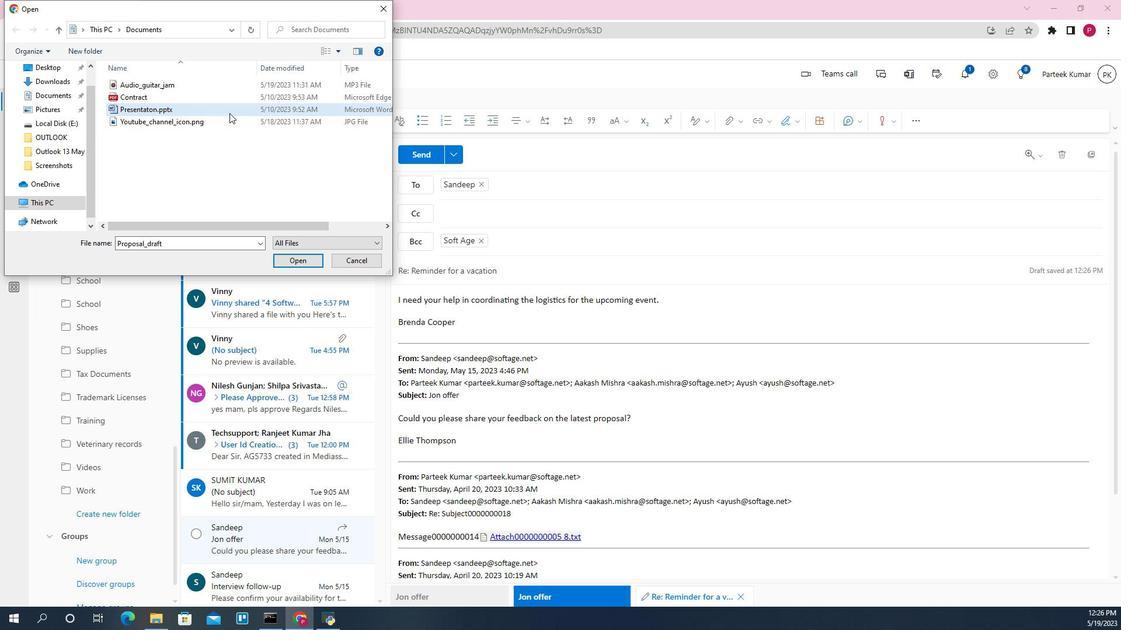 
Action: Mouse pressed left at (231, 122)
Screenshot: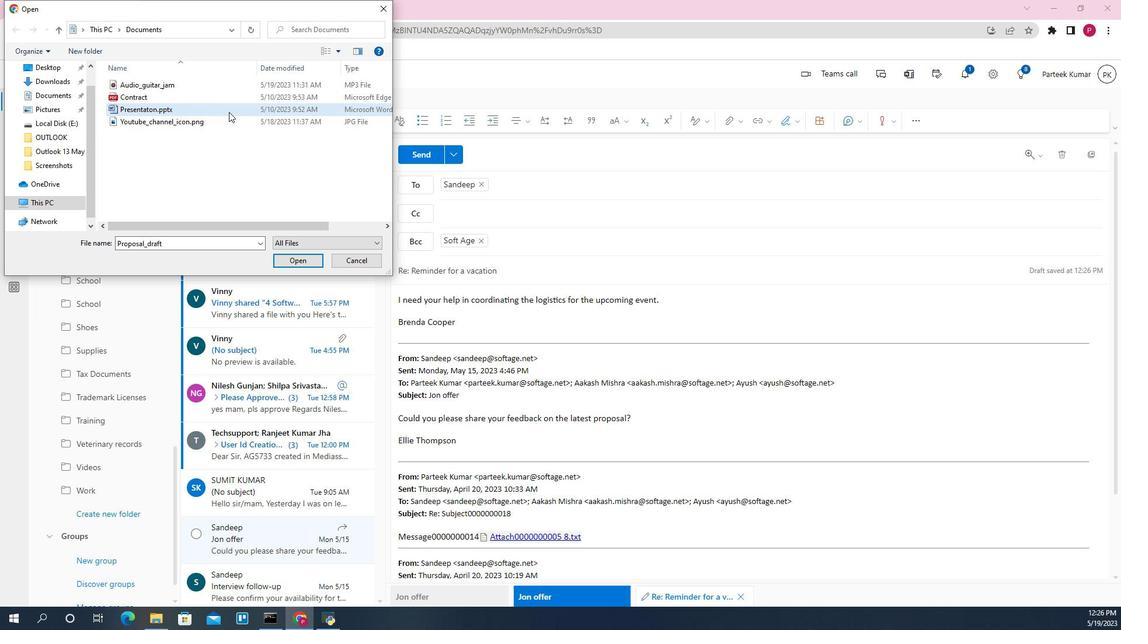 
Action: Mouse moved to (291, 259)
Screenshot: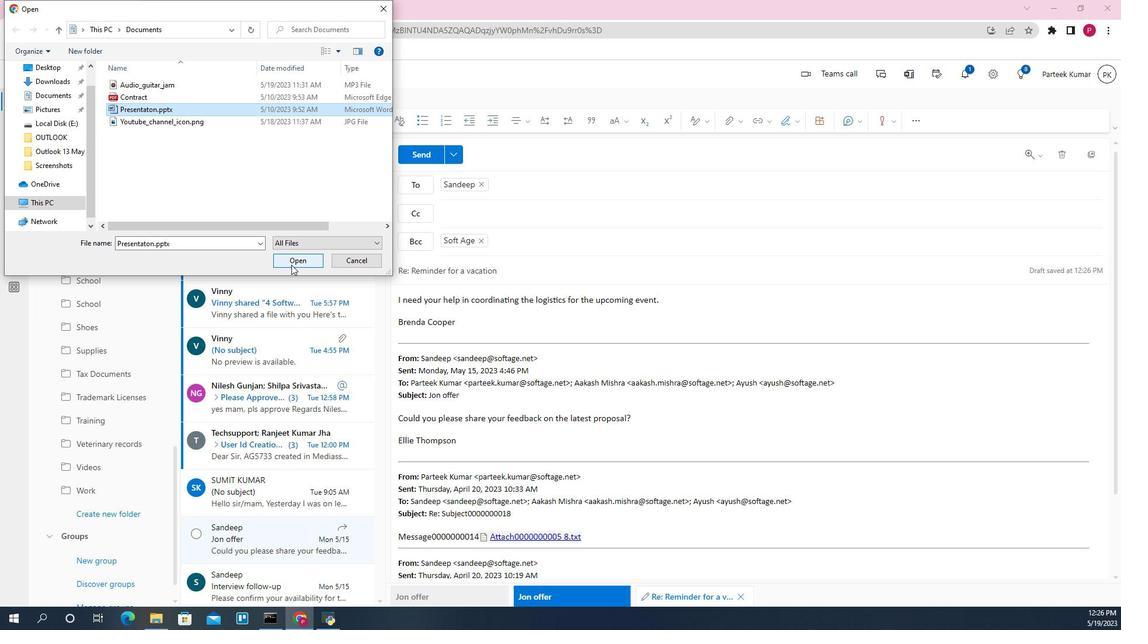 
Action: Mouse pressed left at (291, 259)
Screenshot: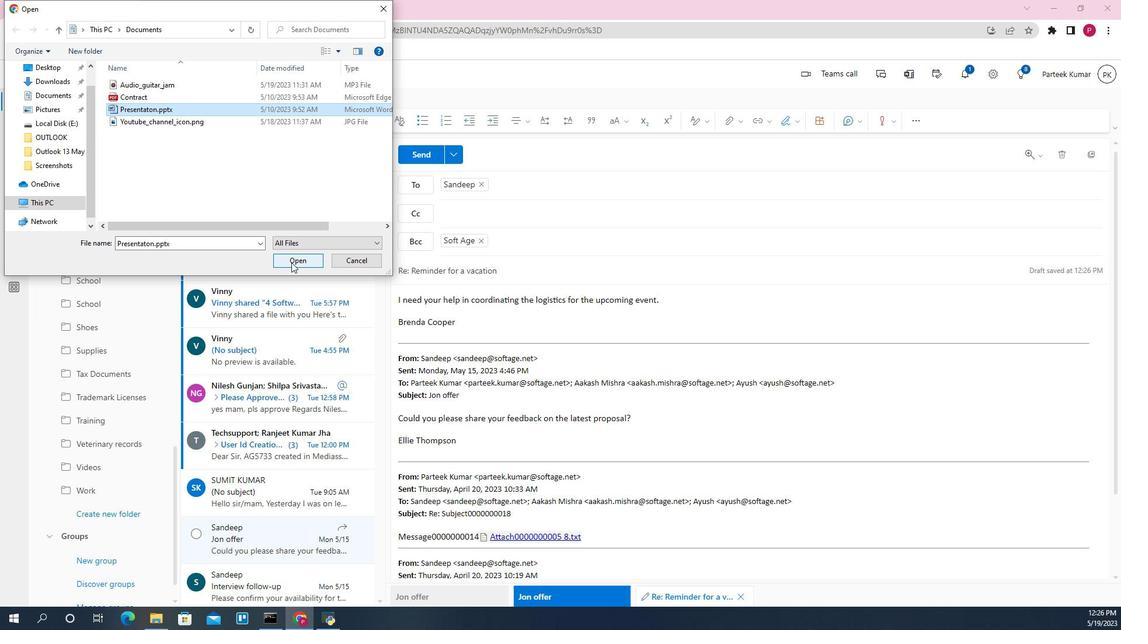 
Action: Mouse moved to (415, 162)
Screenshot: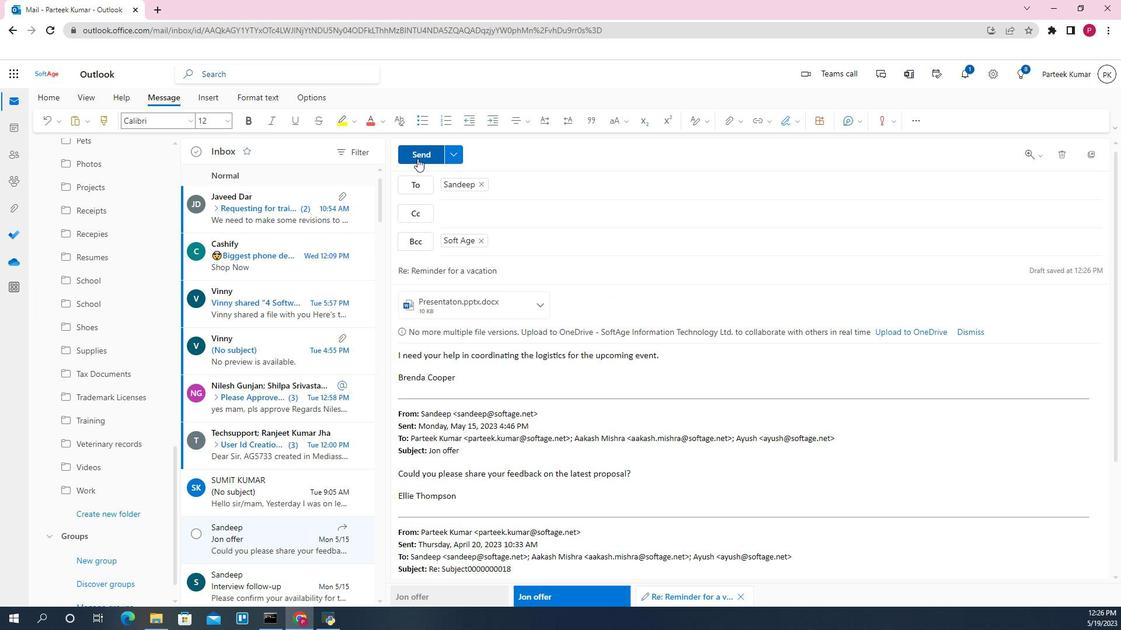 
Action: Mouse pressed left at (415, 162)
Screenshot: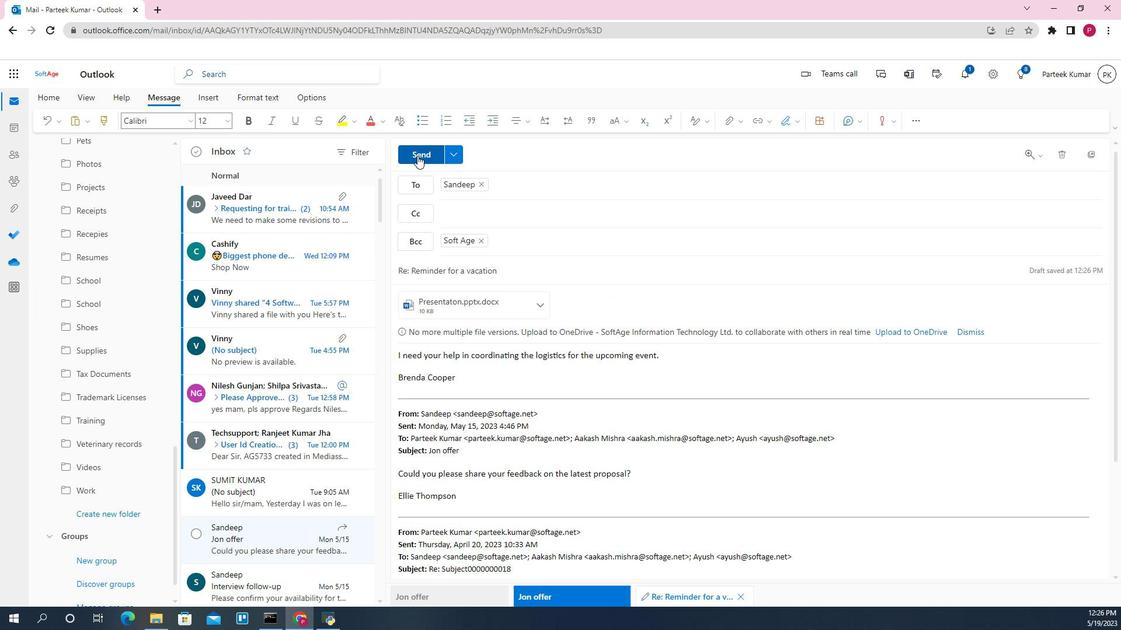 
Action: Mouse moved to (413, 284)
Screenshot: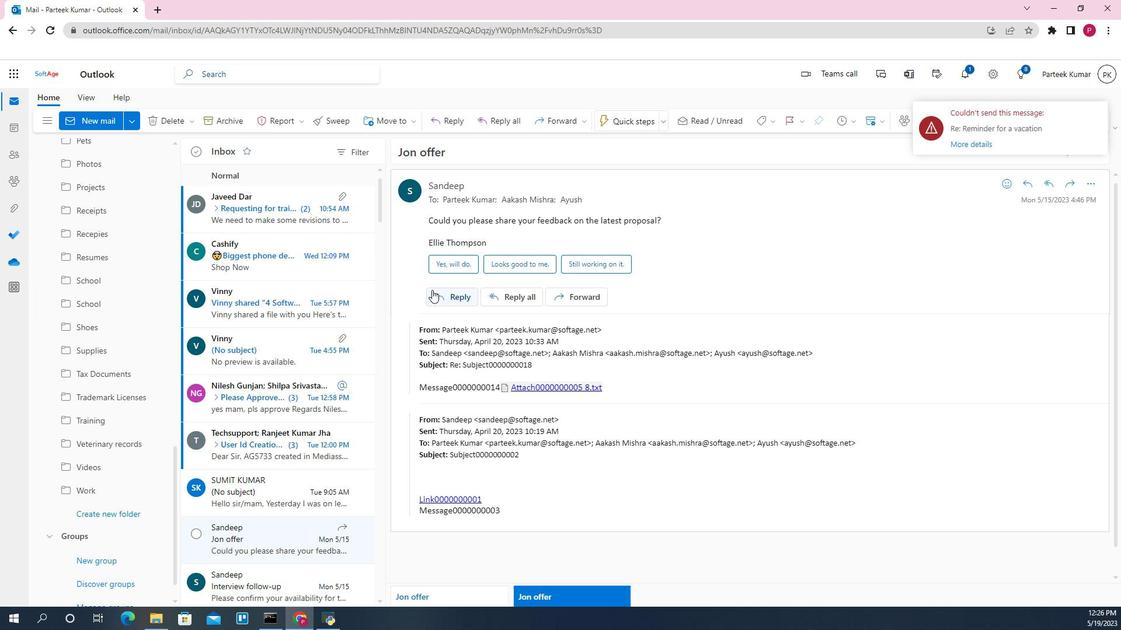 
